 Task: Find a one-way flight from Idaho Falls to Evansville on May 3rd for 8 passengers in first class, using United Airlines, with 1 checked bag, a price limit of ₹1,000,000, and a departure time between 7:00 AM and 9:00 AM.
Action: Mouse moved to (330, 295)
Screenshot: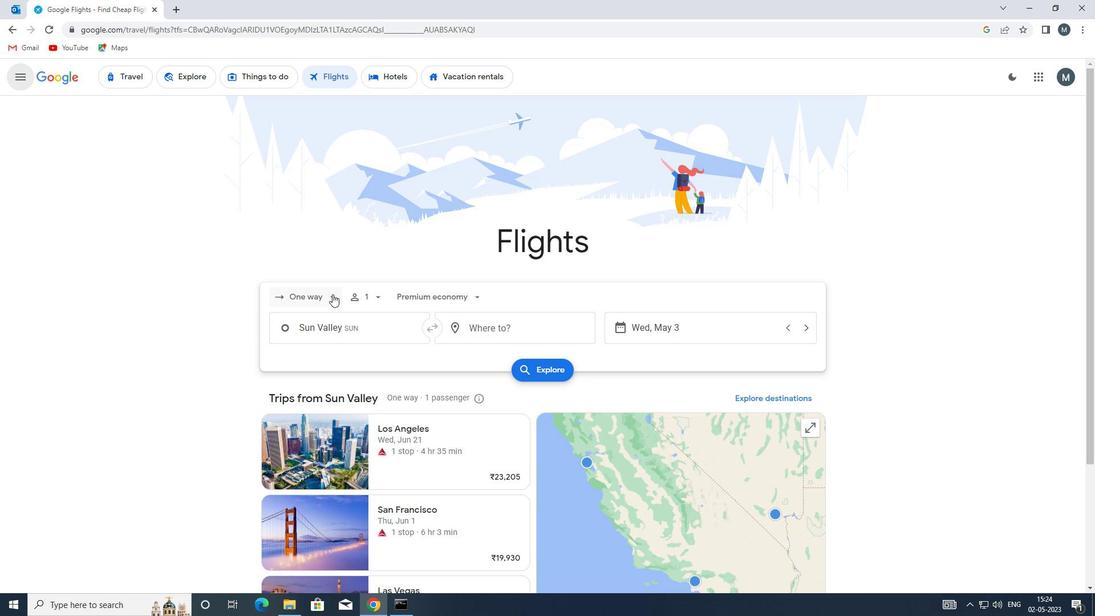 
Action: Mouse pressed left at (330, 295)
Screenshot: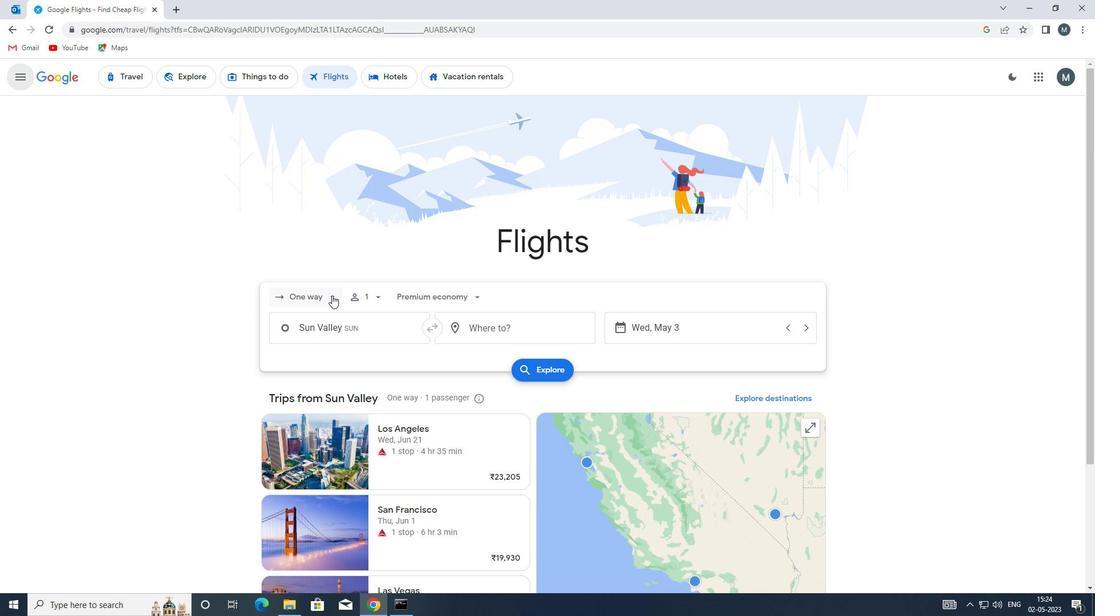 
Action: Mouse moved to (321, 353)
Screenshot: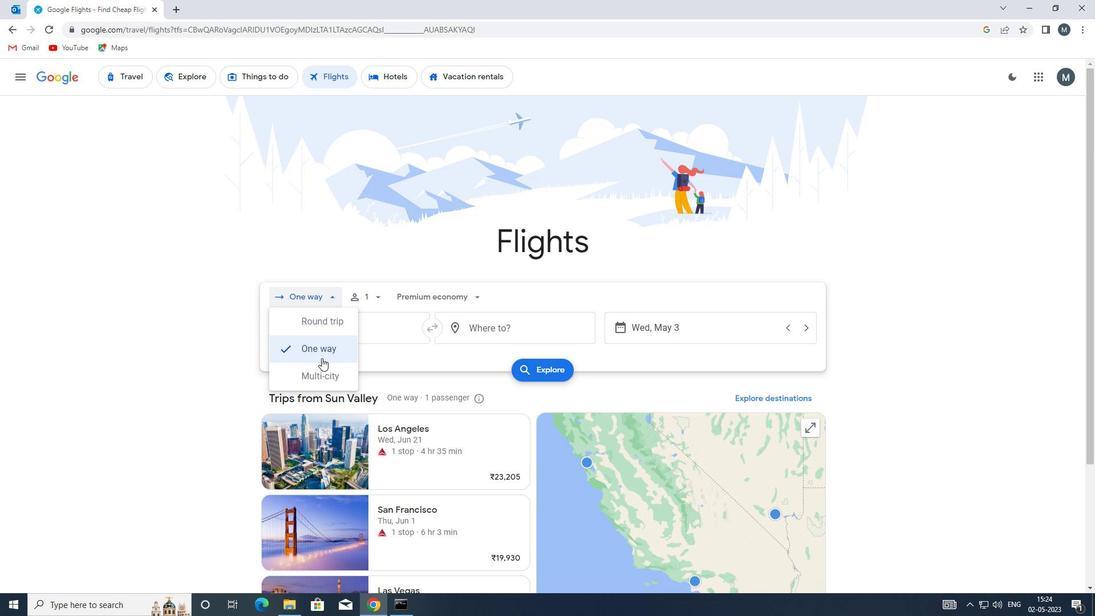
Action: Mouse pressed left at (321, 353)
Screenshot: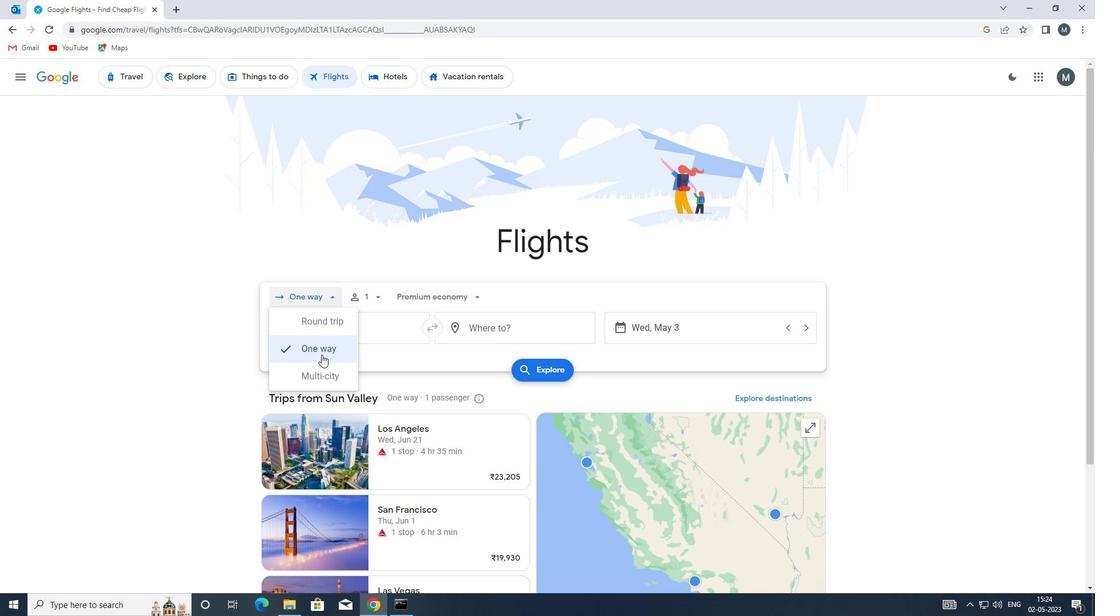
Action: Mouse moved to (362, 296)
Screenshot: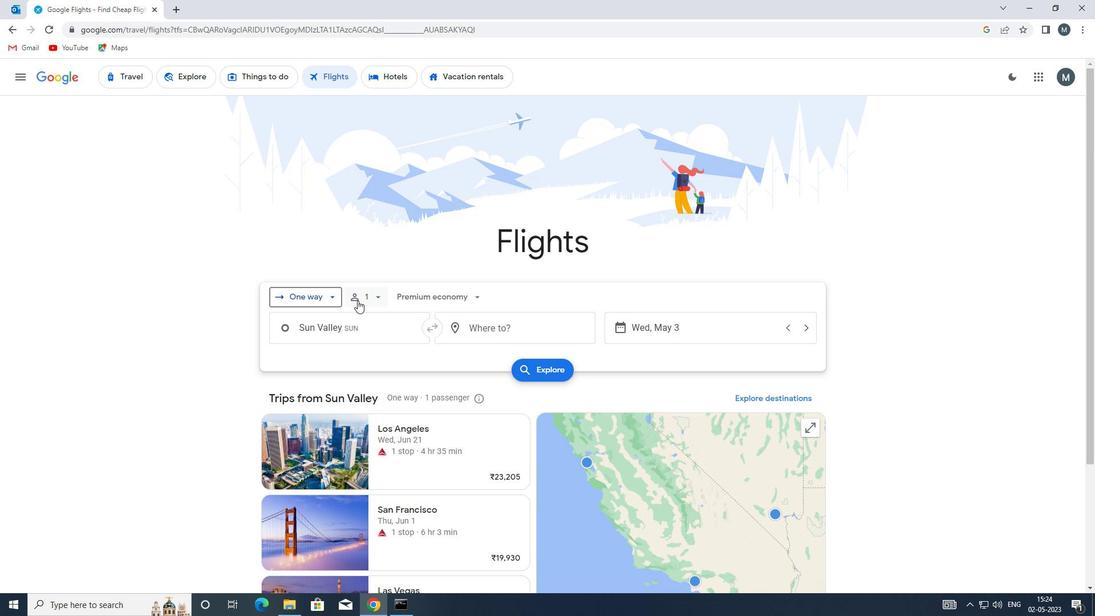 
Action: Mouse pressed left at (362, 296)
Screenshot: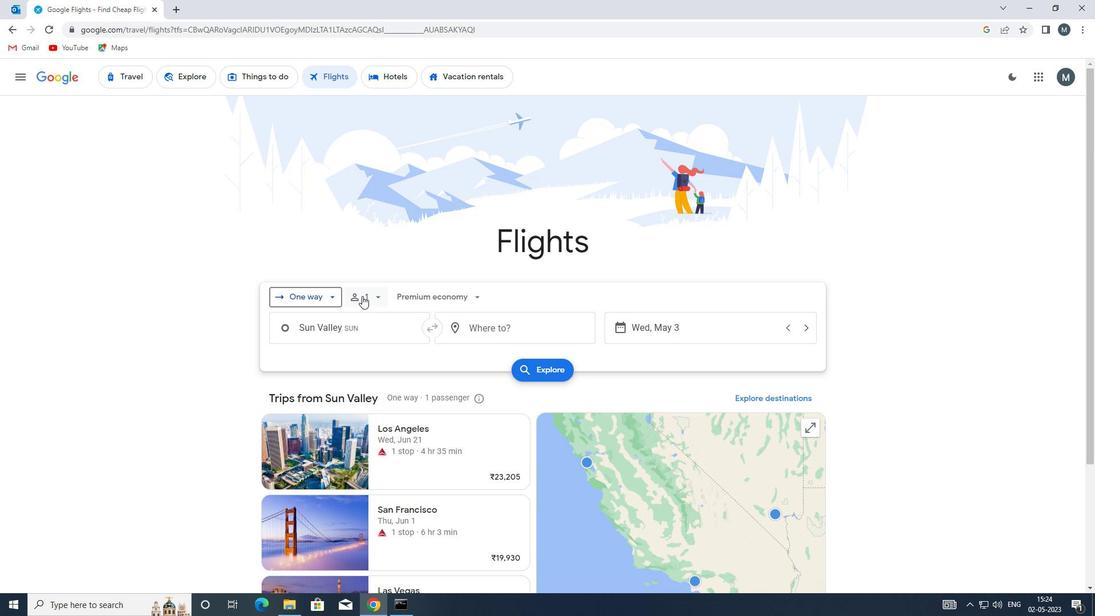 
Action: Mouse moved to (463, 354)
Screenshot: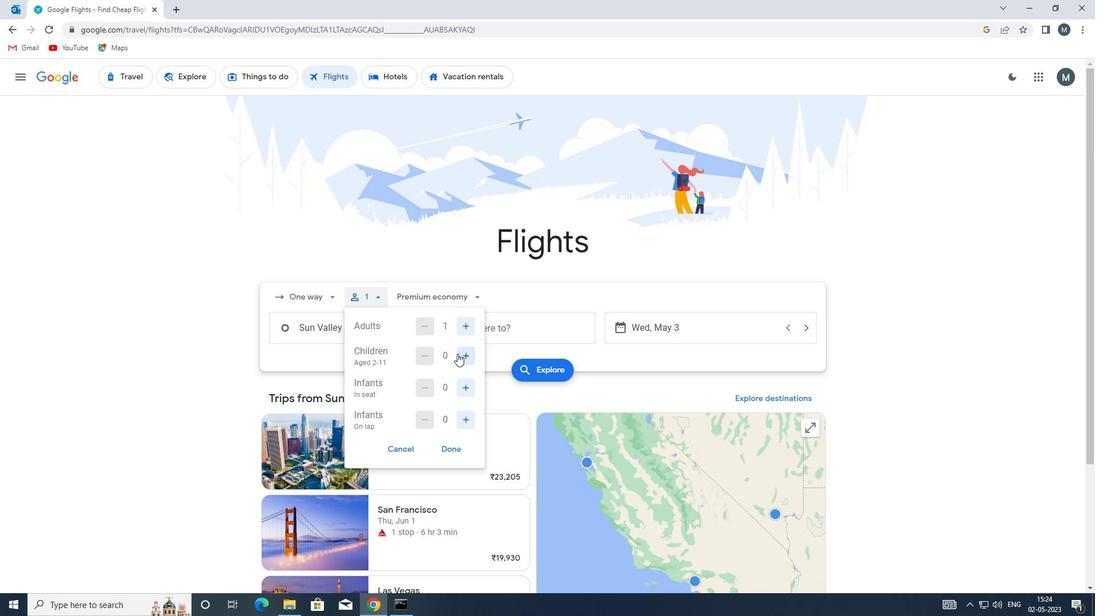 
Action: Mouse pressed left at (463, 354)
Screenshot: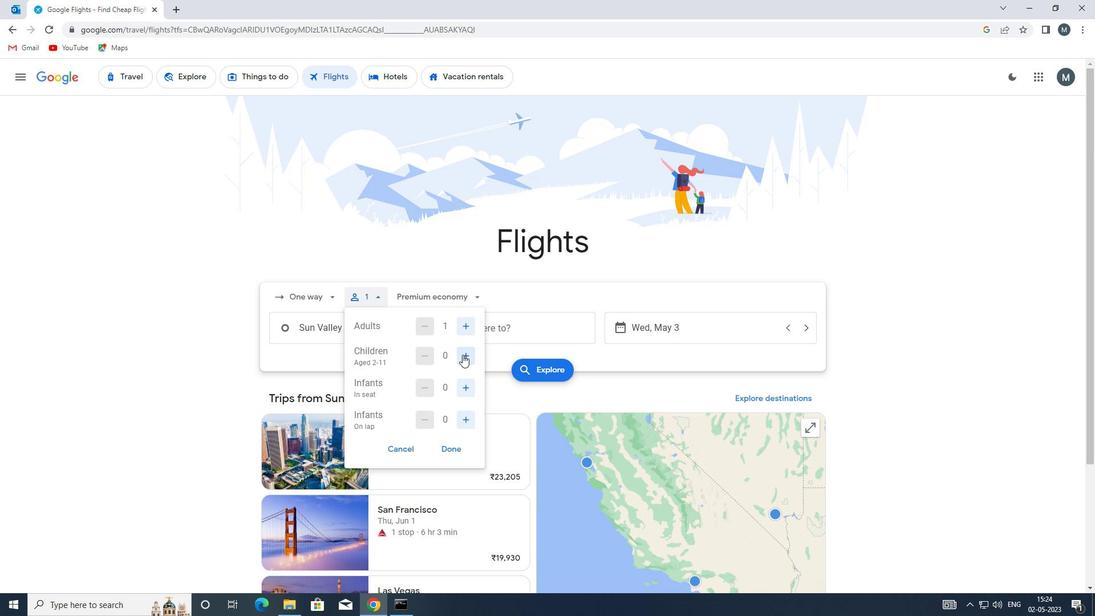 
Action: Mouse pressed left at (463, 354)
Screenshot: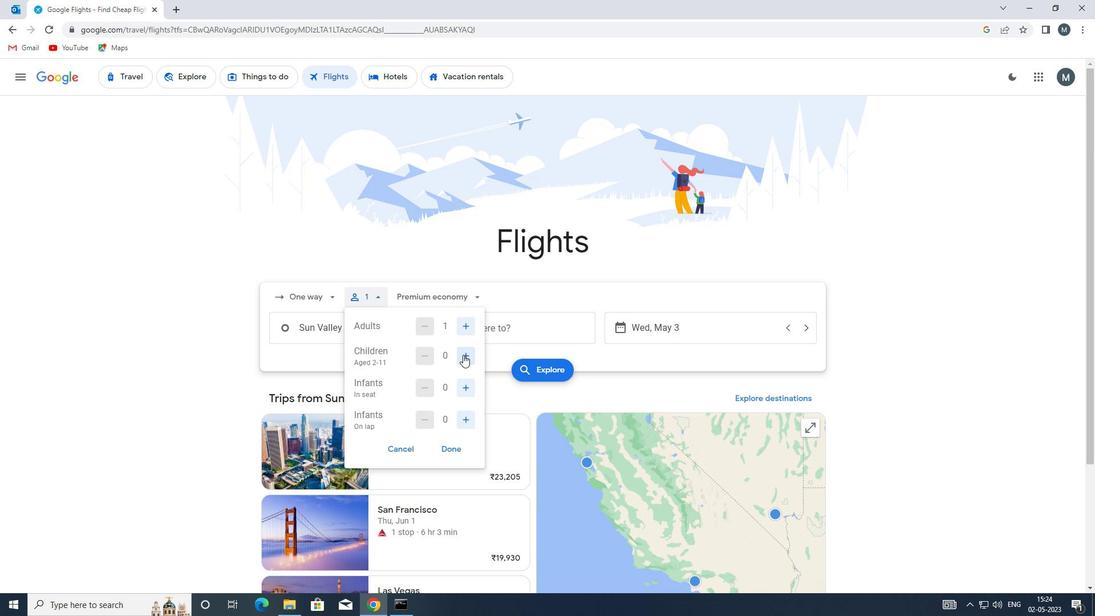 
Action: Mouse pressed left at (463, 354)
Screenshot: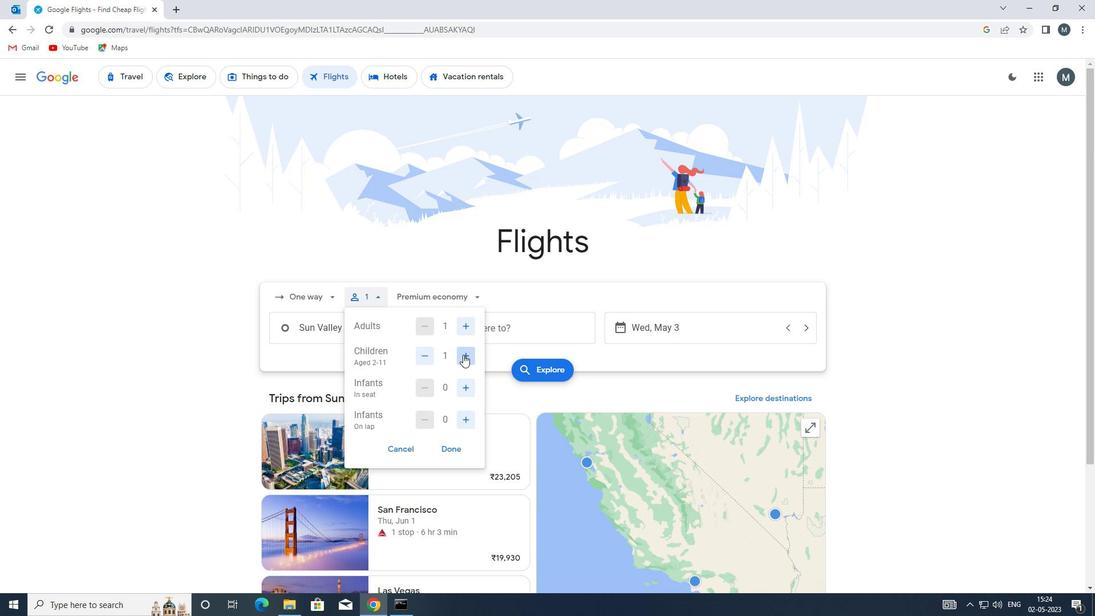 
Action: Mouse pressed left at (463, 354)
Screenshot: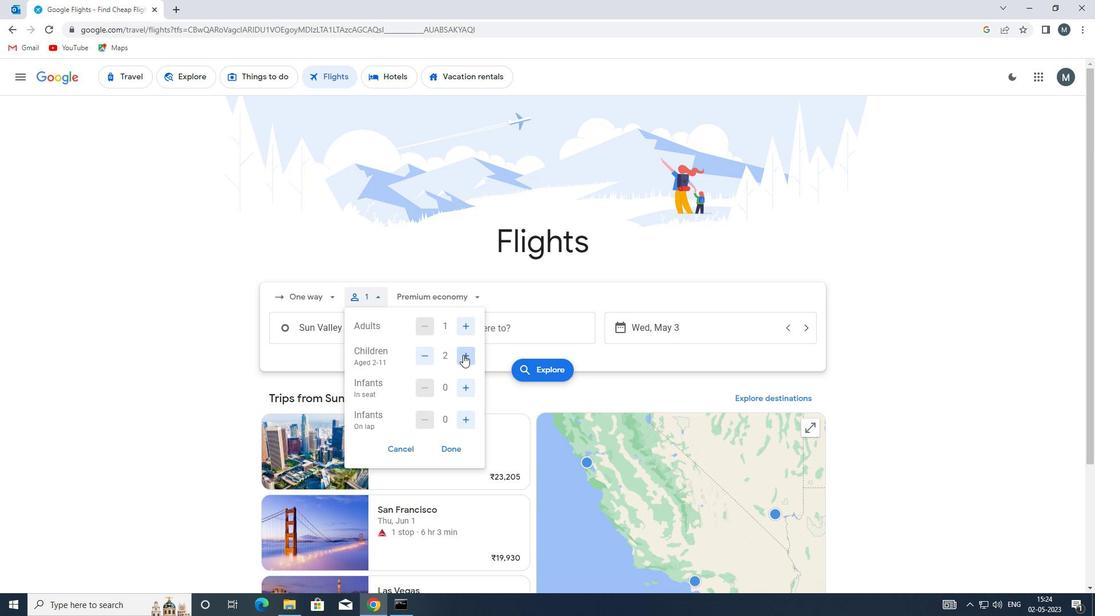 
Action: Mouse pressed left at (463, 354)
Screenshot: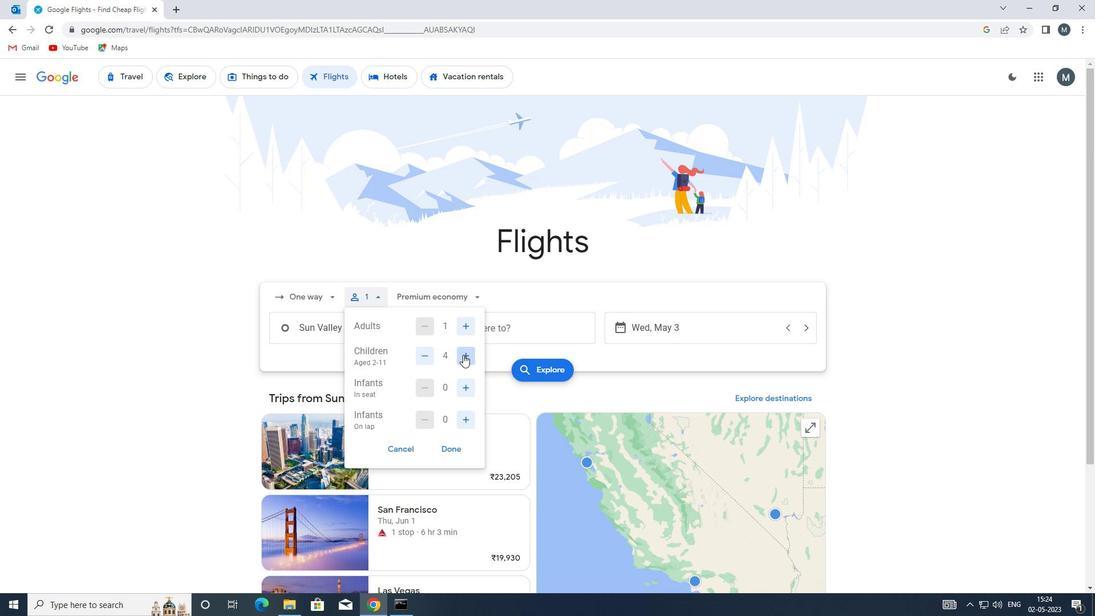 
Action: Mouse moved to (470, 388)
Screenshot: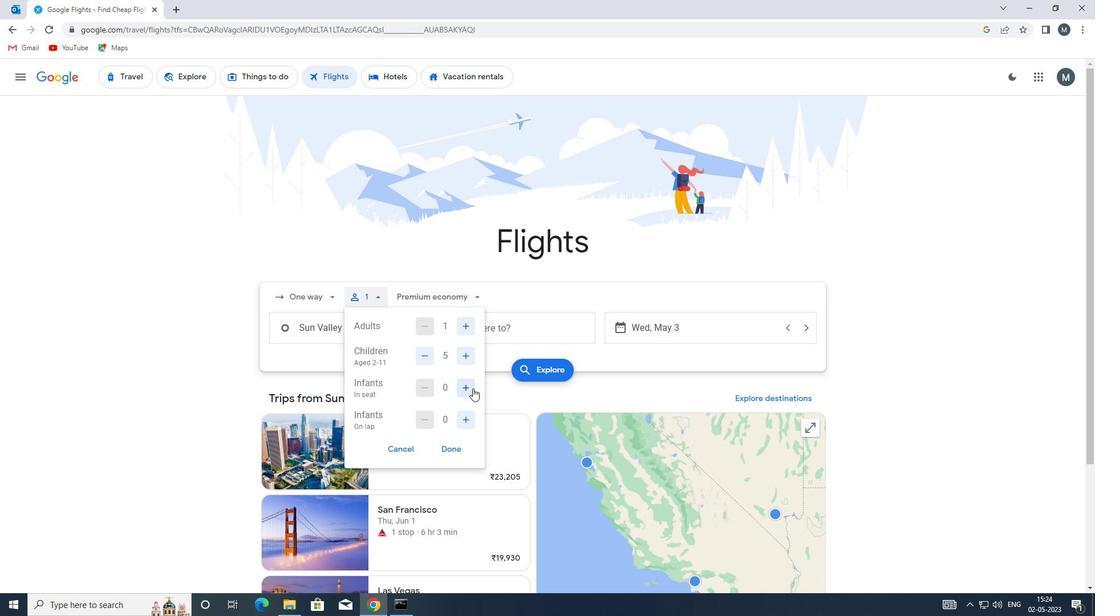 
Action: Mouse pressed left at (470, 388)
Screenshot: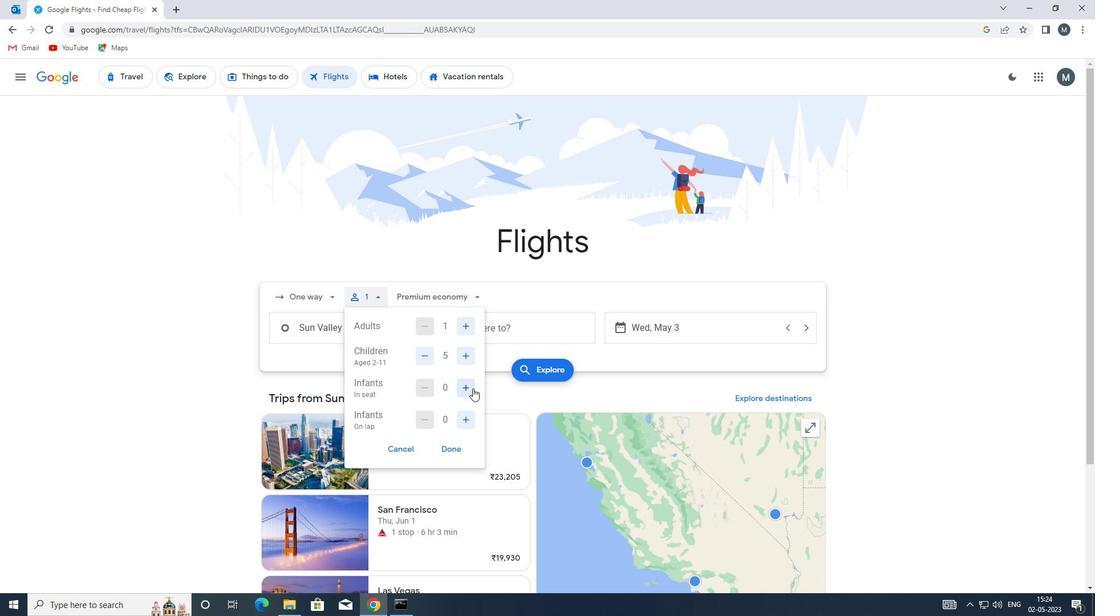 
Action: Mouse pressed left at (470, 388)
Screenshot: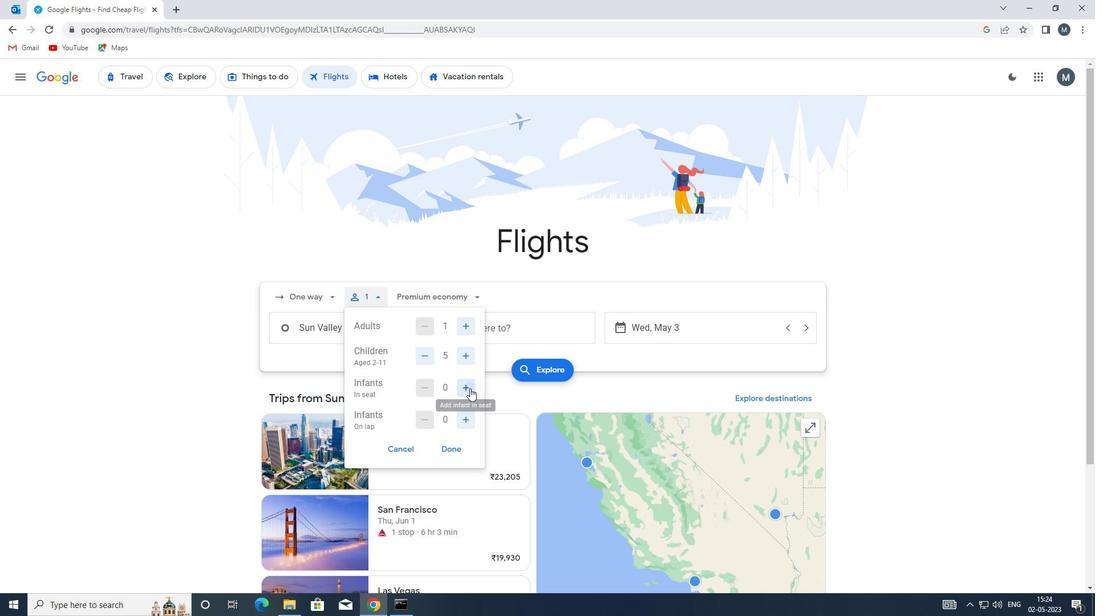
Action: Mouse moved to (466, 421)
Screenshot: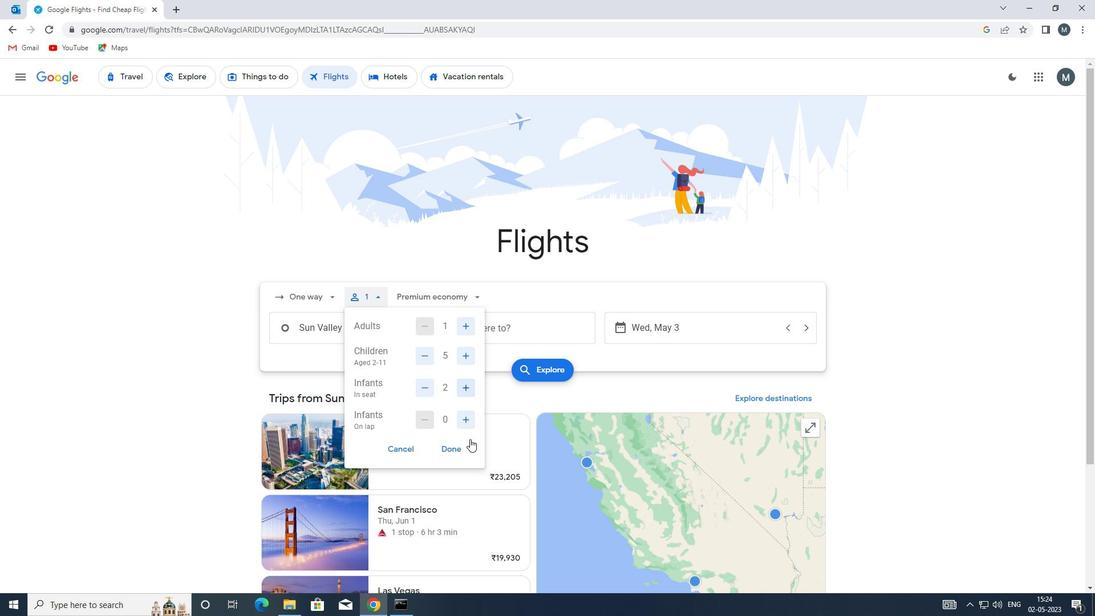 
Action: Mouse pressed left at (466, 421)
Screenshot: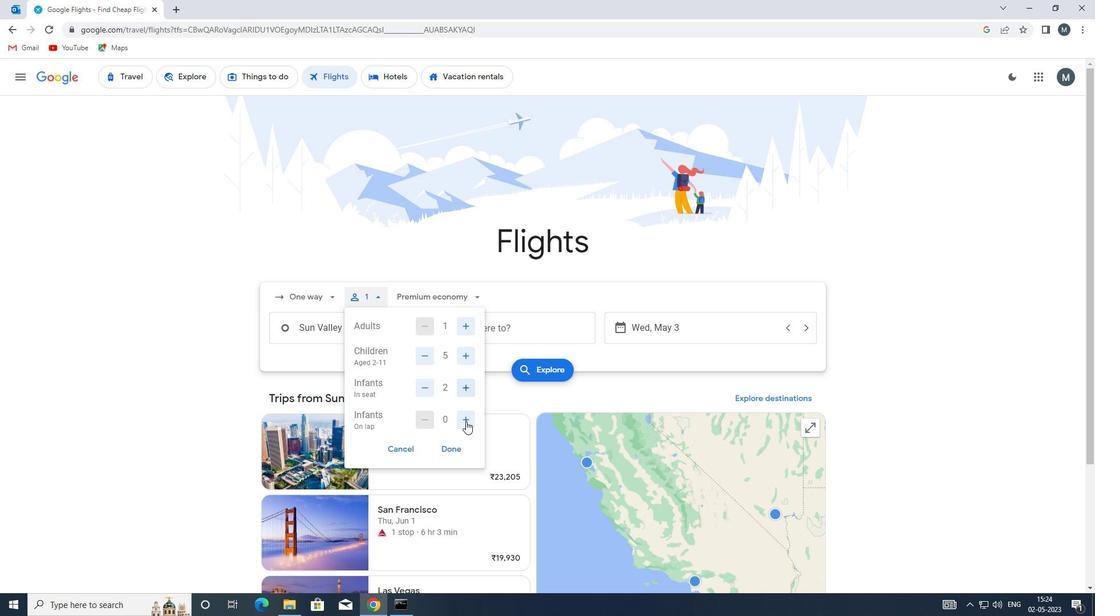 
Action: Mouse moved to (426, 389)
Screenshot: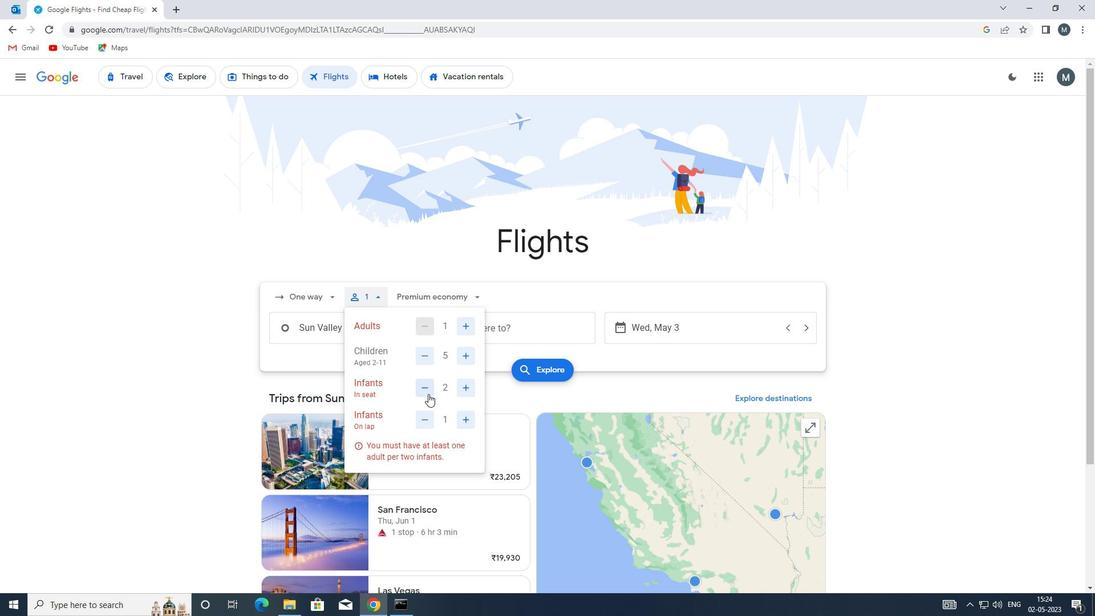 
Action: Mouse pressed left at (426, 389)
Screenshot: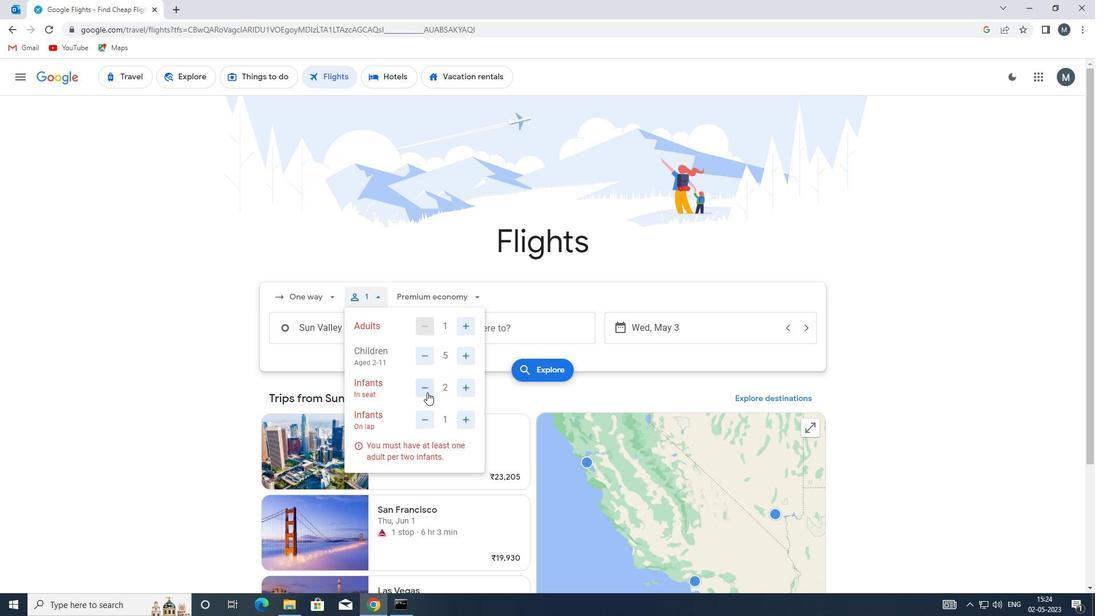 
Action: Mouse moved to (453, 445)
Screenshot: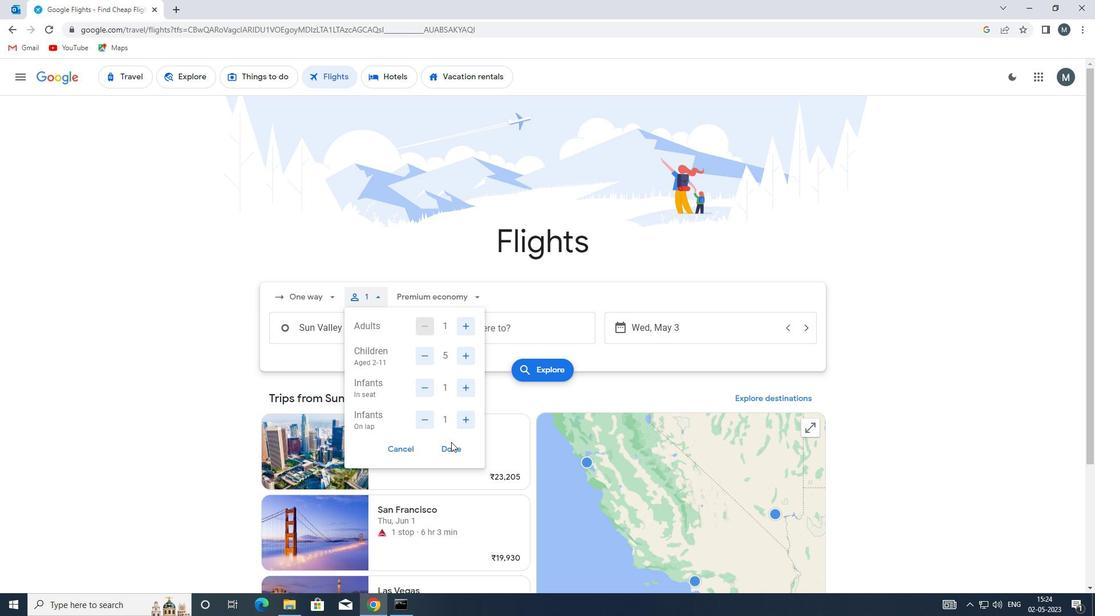 
Action: Mouse pressed left at (453, 445)
Screenshot: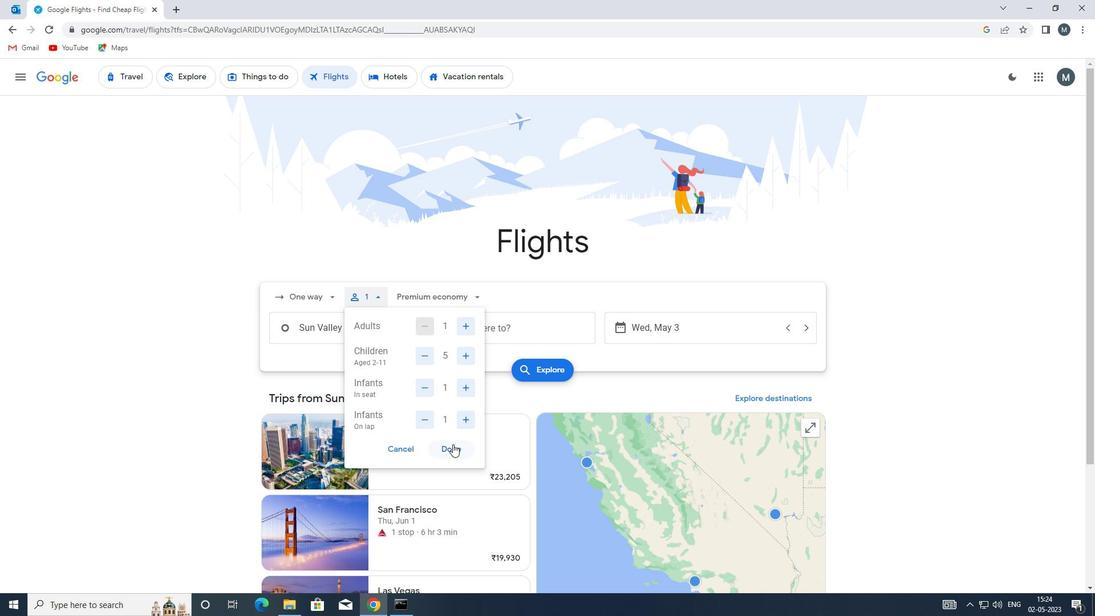 
Action: Mouse moved to (443, 296)
Screenshot: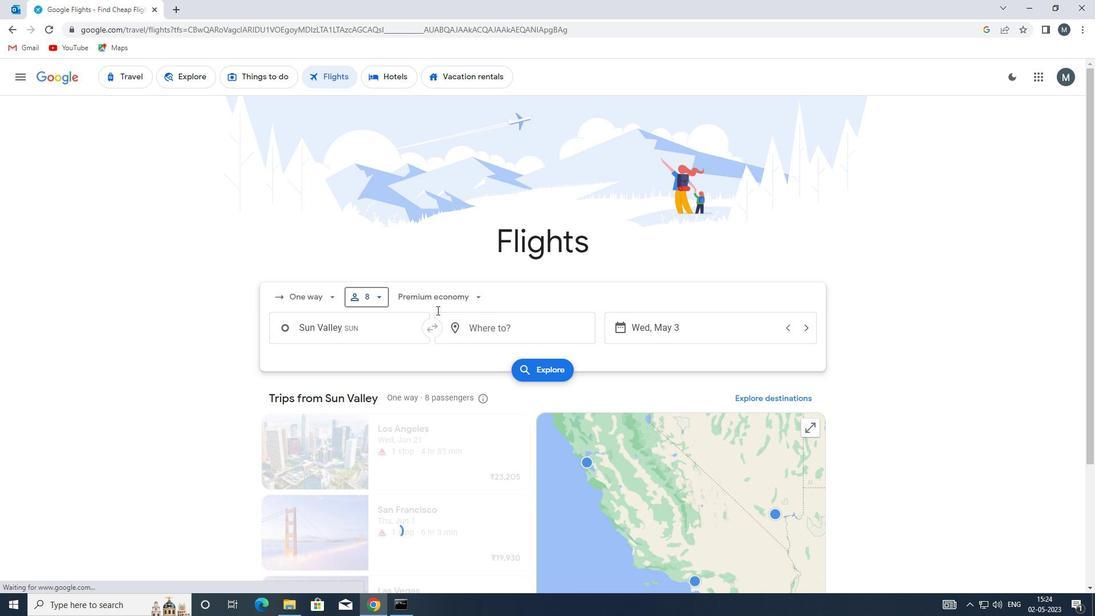 
Action: Mouse pressed left at (443, 296)
Screenshot: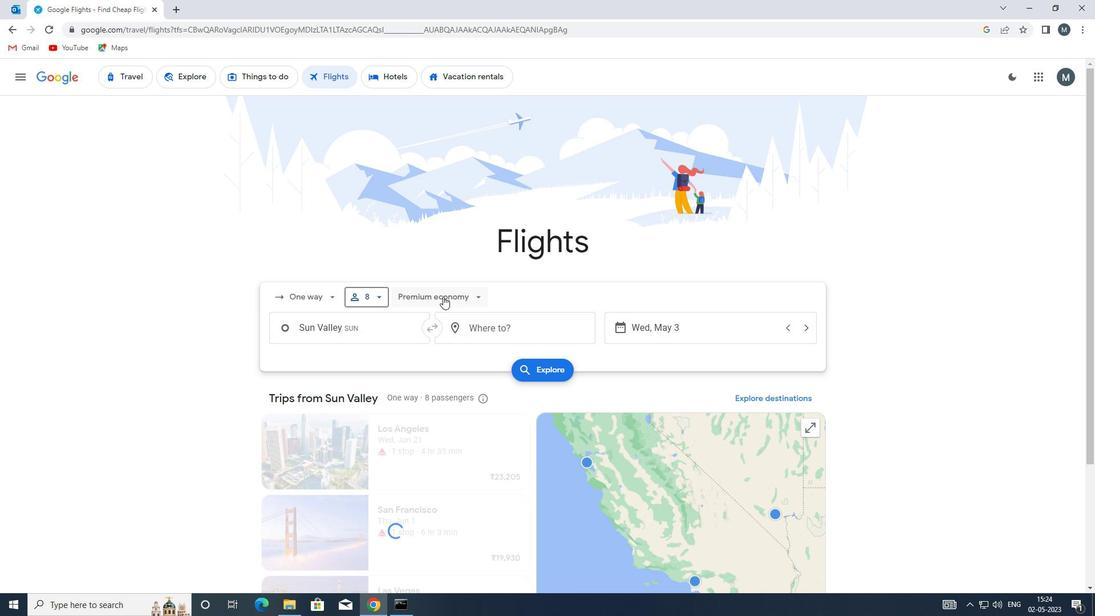 
Action: Mouse moved to (455, 404)
Screenshot: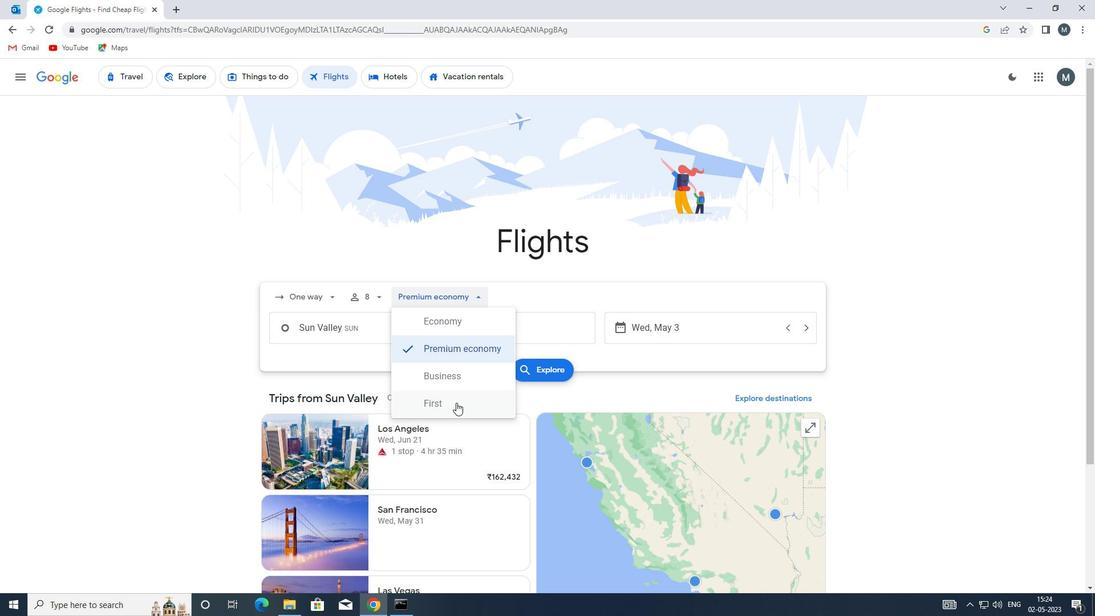 
Action: Mouse pressed left at (455, 404)
Screenshot: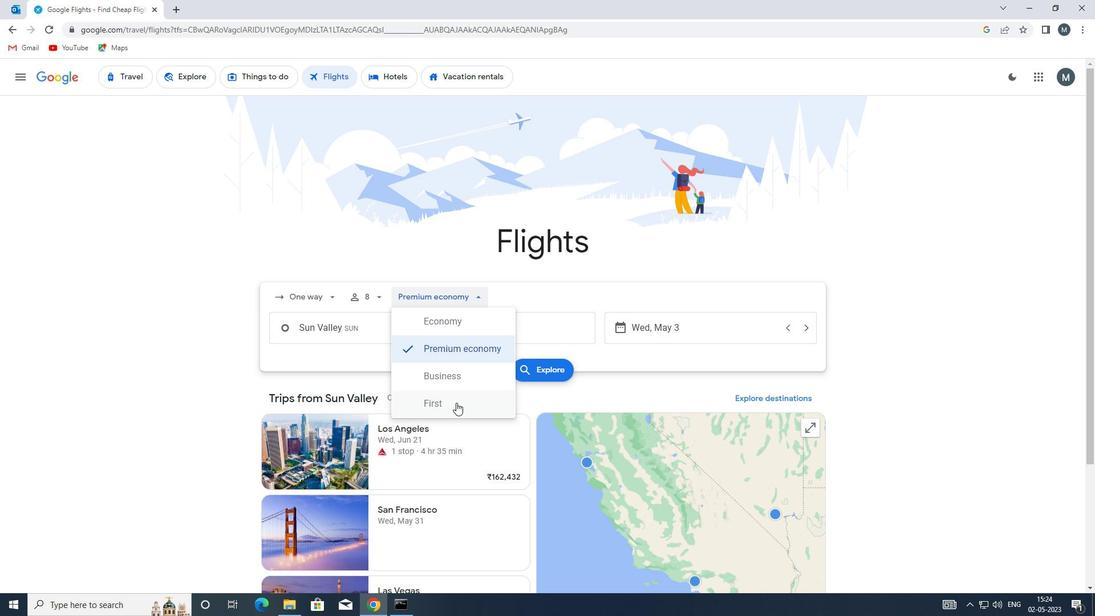 
Action: Mouse moved to (375, 318)
Screenshot: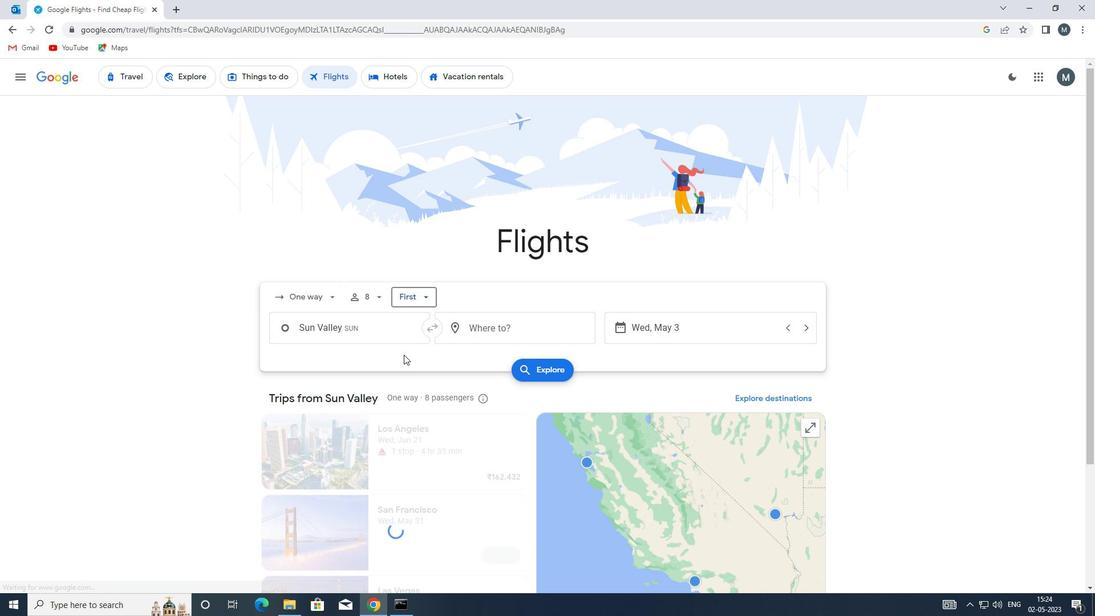 
Action: Mouse pressed left at (375, 318)
Screenshot: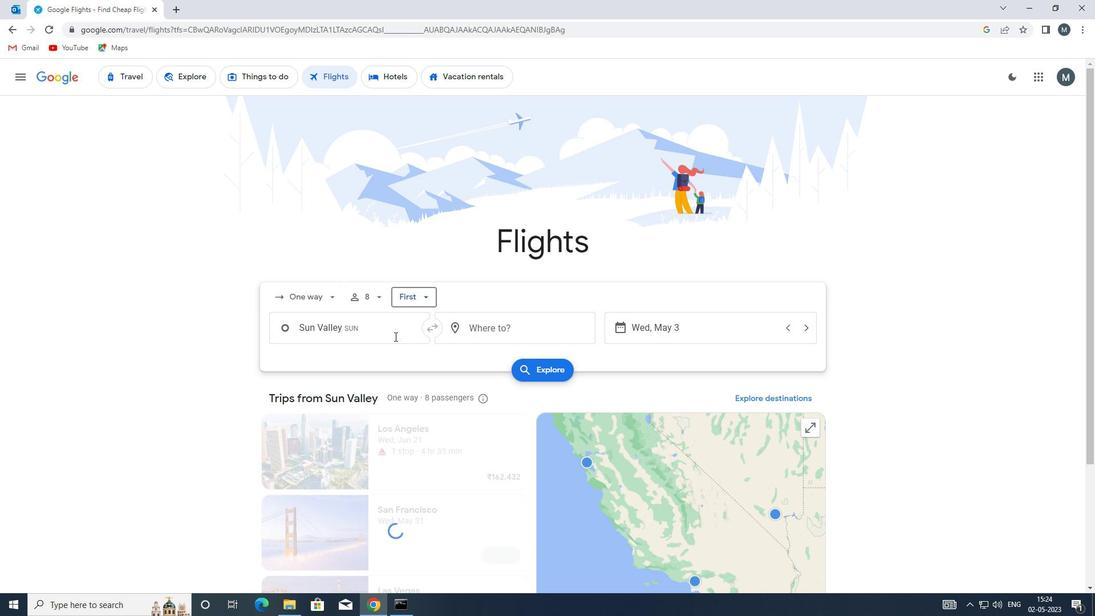 
Action: Mouse moved to (375, 321)
Screenshot: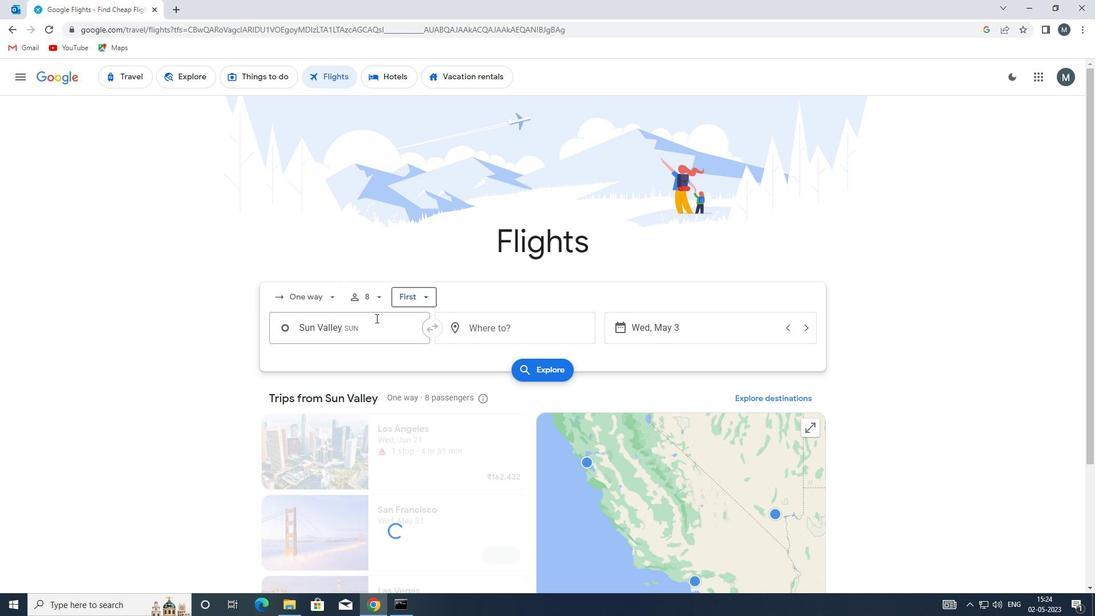
Action: Key pressed ida
Screenshot: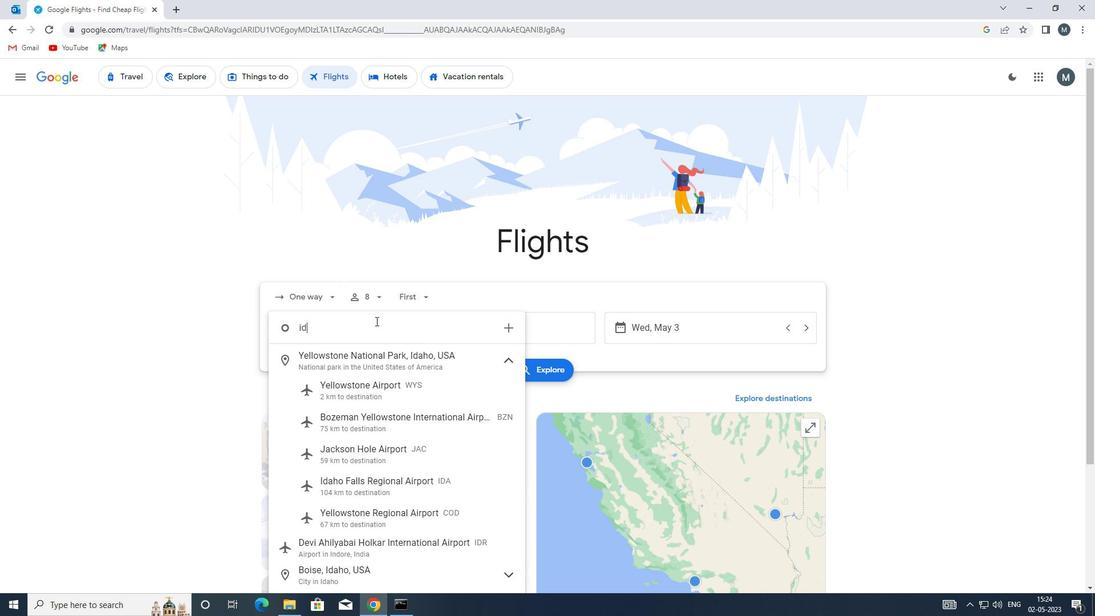 
Action: Mouse moved to (375, 321)
Screenshot: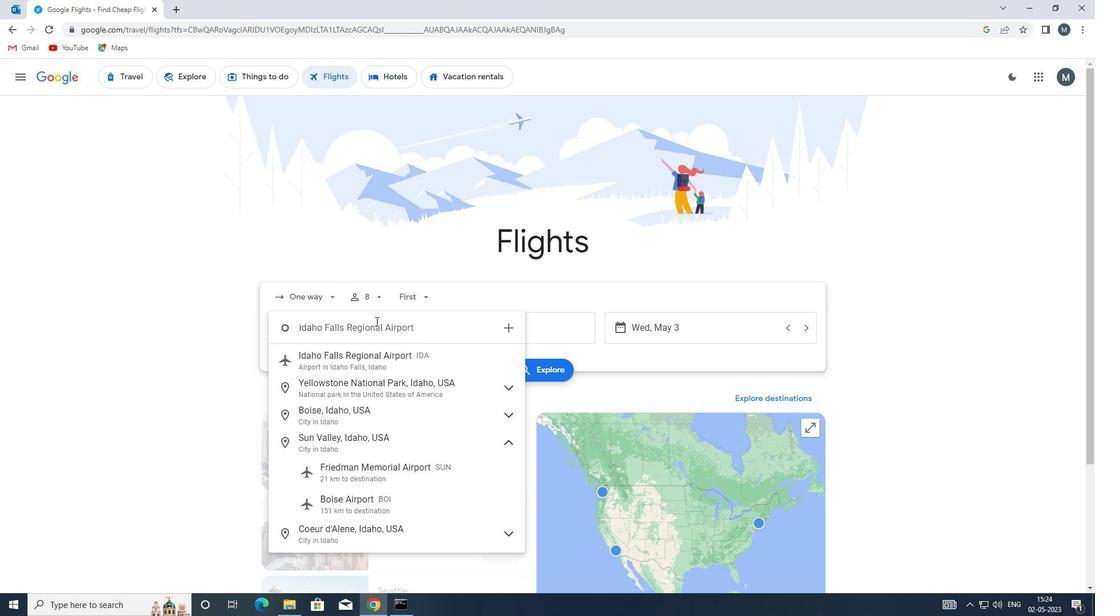 
Action: Key pressed <Key.enter>
Screenshot: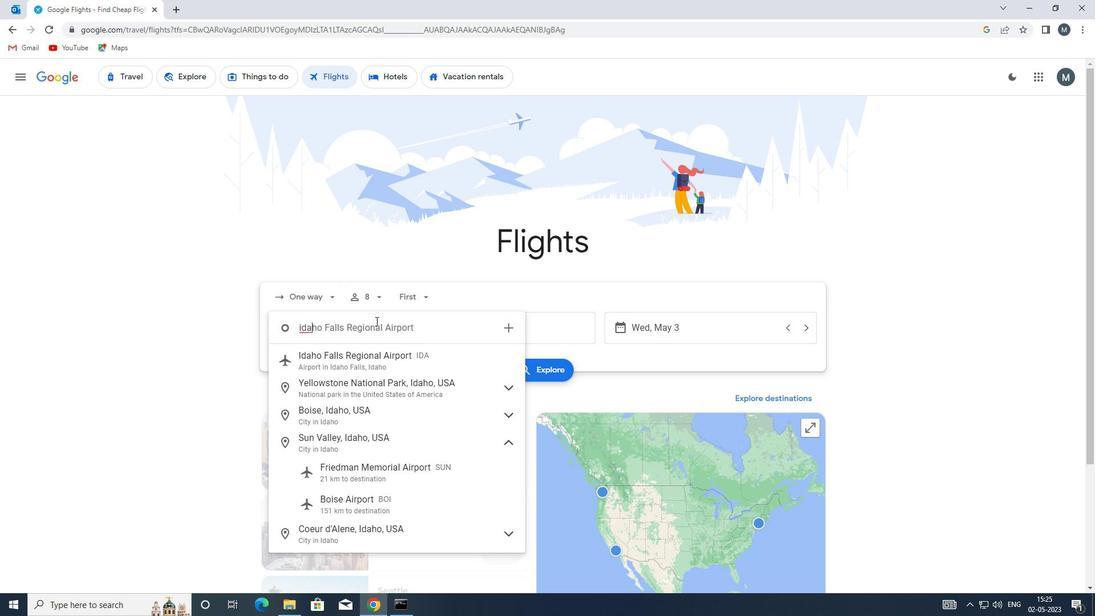 
Action: Mouse moved to (474, 328)
Screenshot: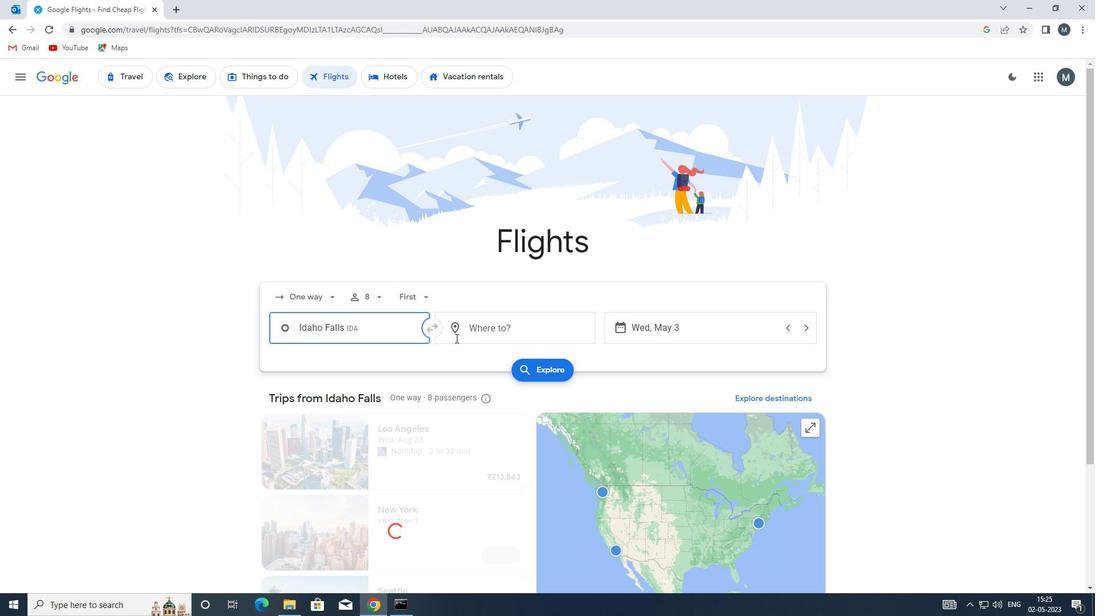 
Action: Mouse pressed left at (474, 328)
Screenshot: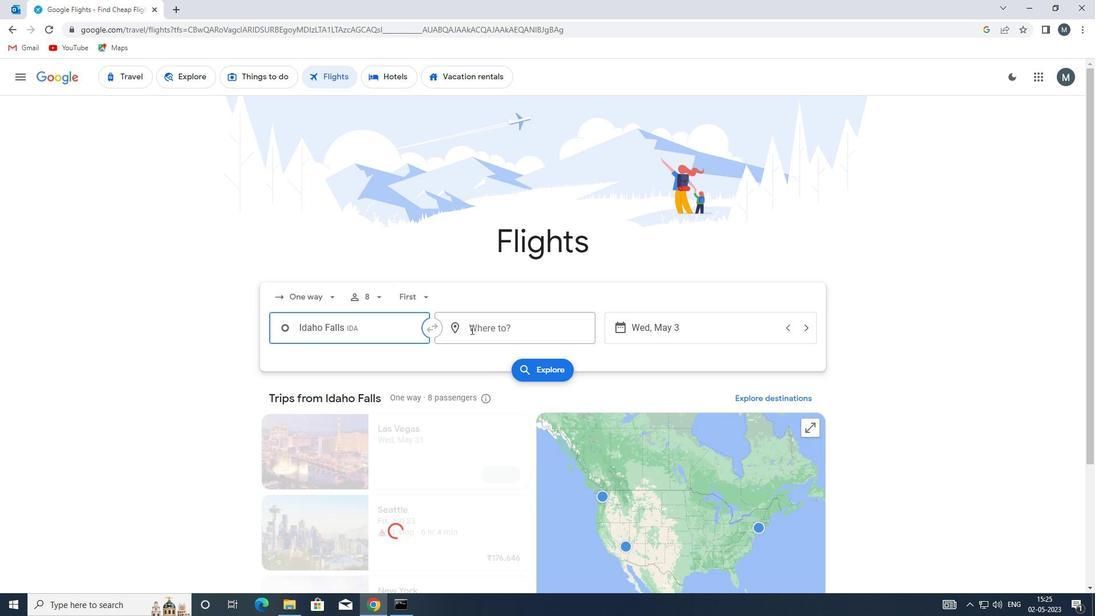
Action: Key pressed evv<Key.enter>
Screenshot: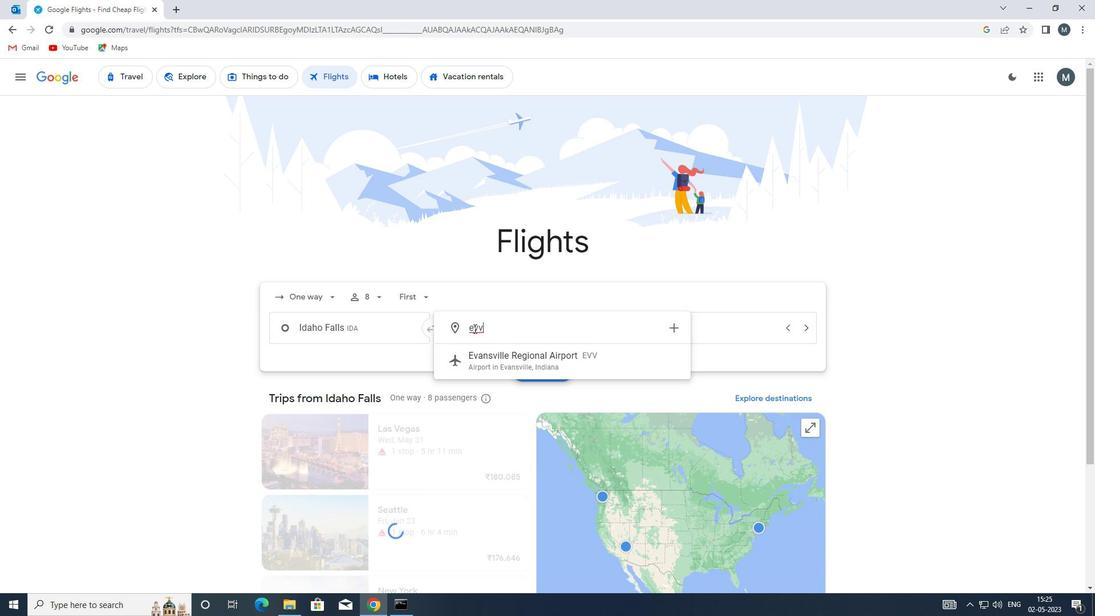 
Action: Mouse moved to (695, 316)
Screenshot: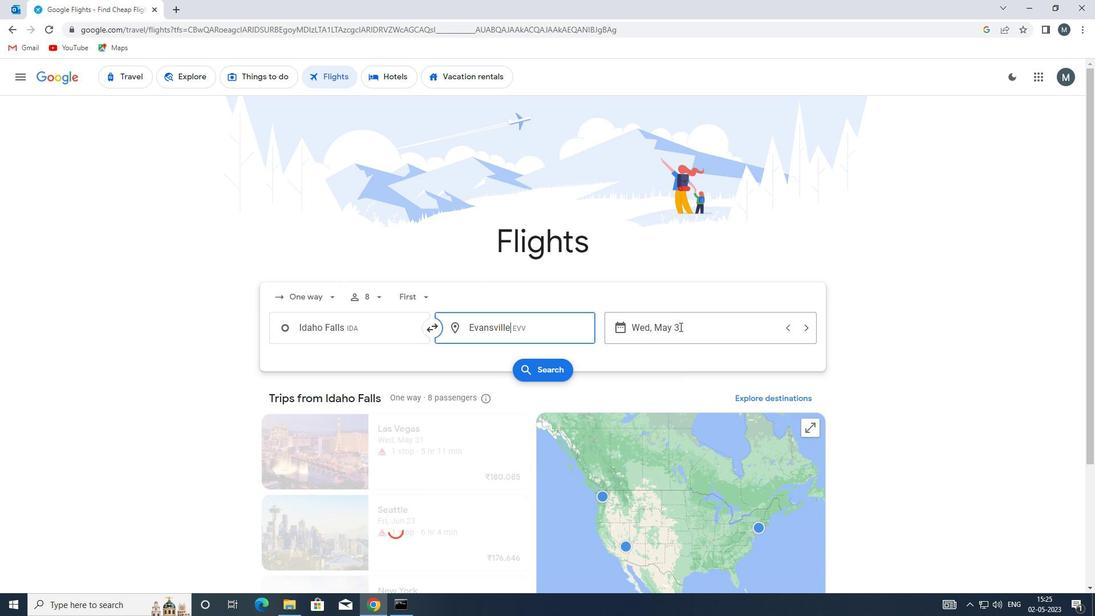 
Action: Mouse pressed left at (695, 316)
Screenshot: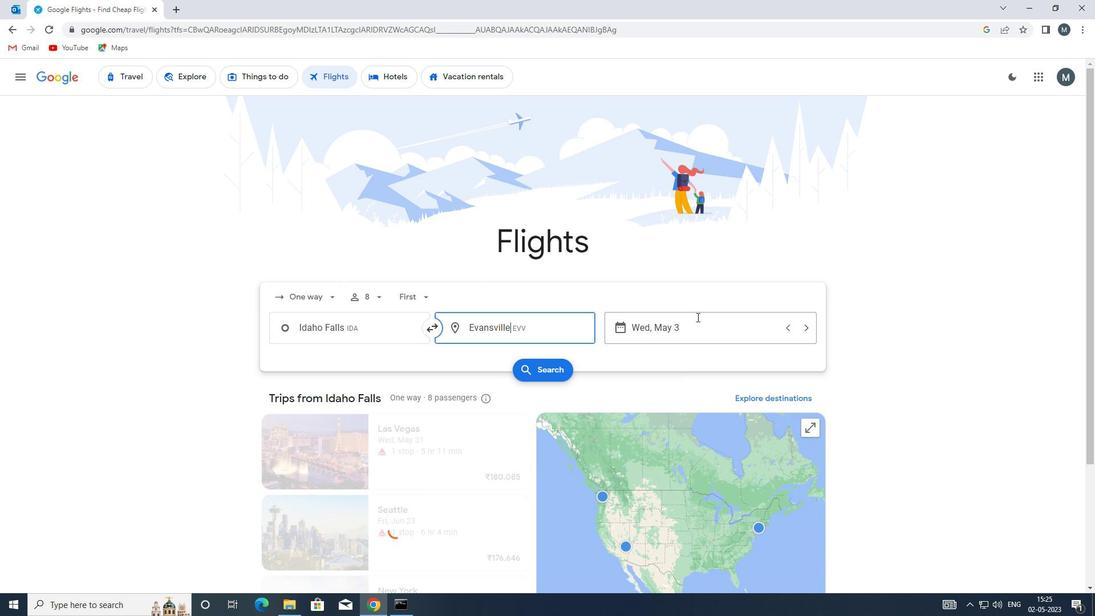 
Action: Mouse moved to (483, 385)
Screenshot: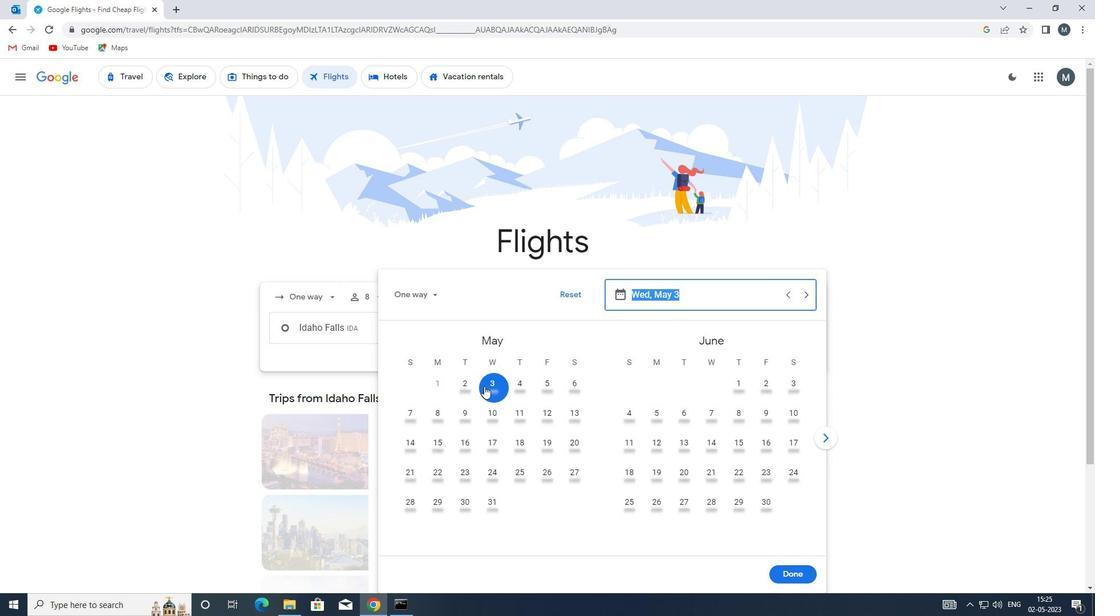 
Action: Mouse pressed left at (483, 385)
Screenshot: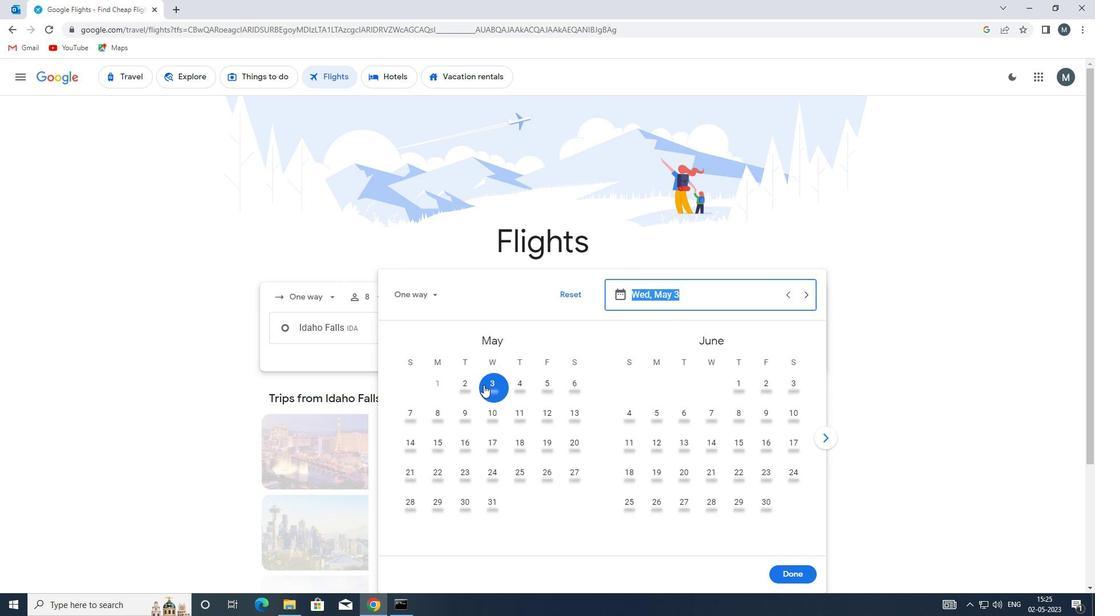 
Action: Mouse moved to (799, 568)
Screenshot: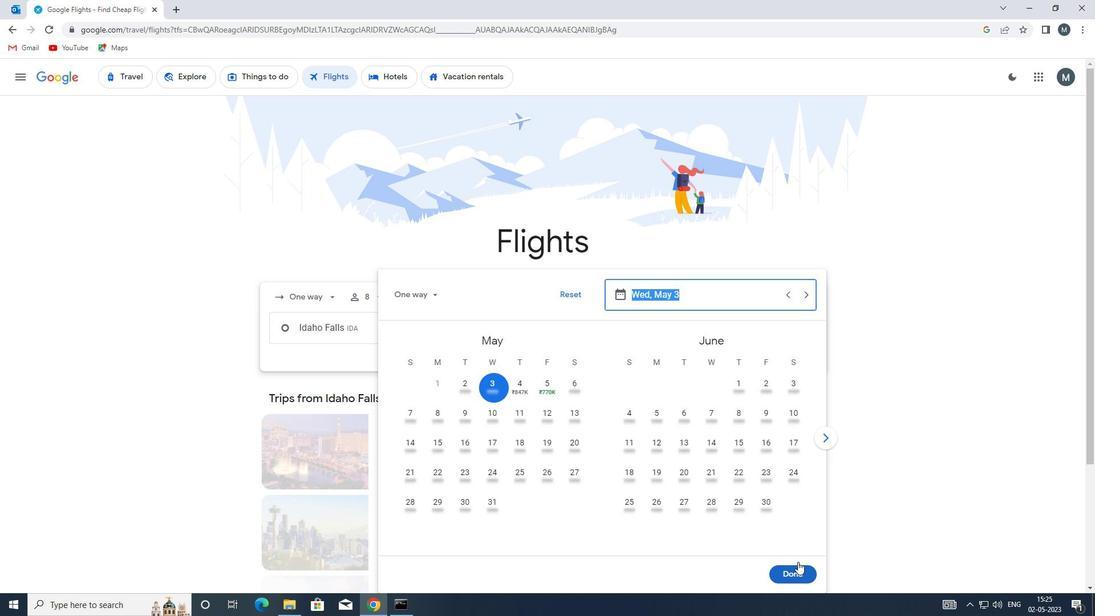 
Action: Mouse pressed left at (799, 568)
Screenshot: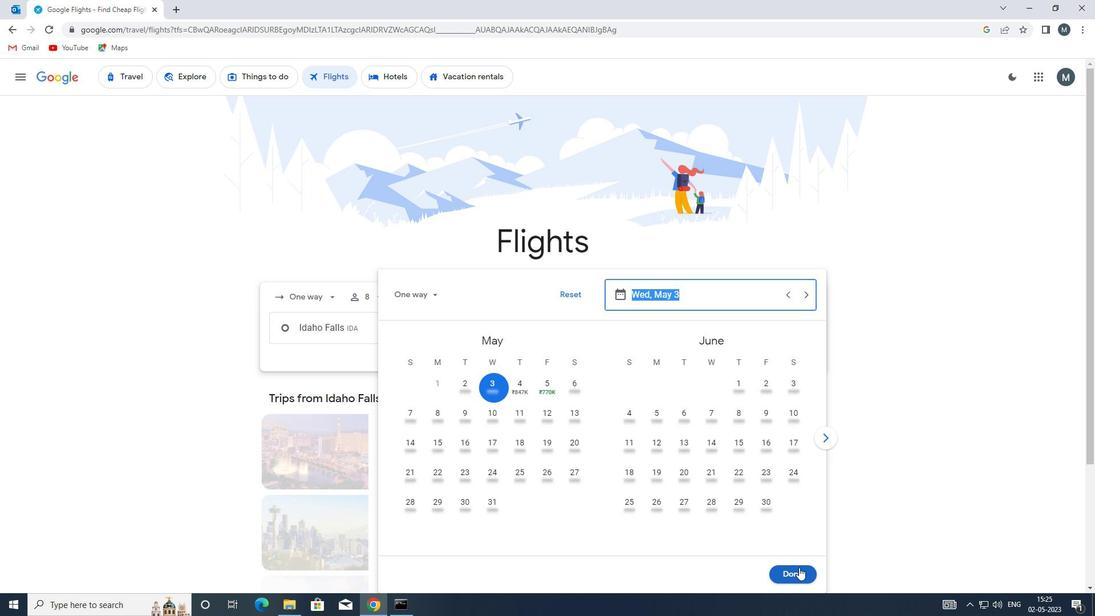 
Action: Mouse moved to (533, 370)
Screenshot: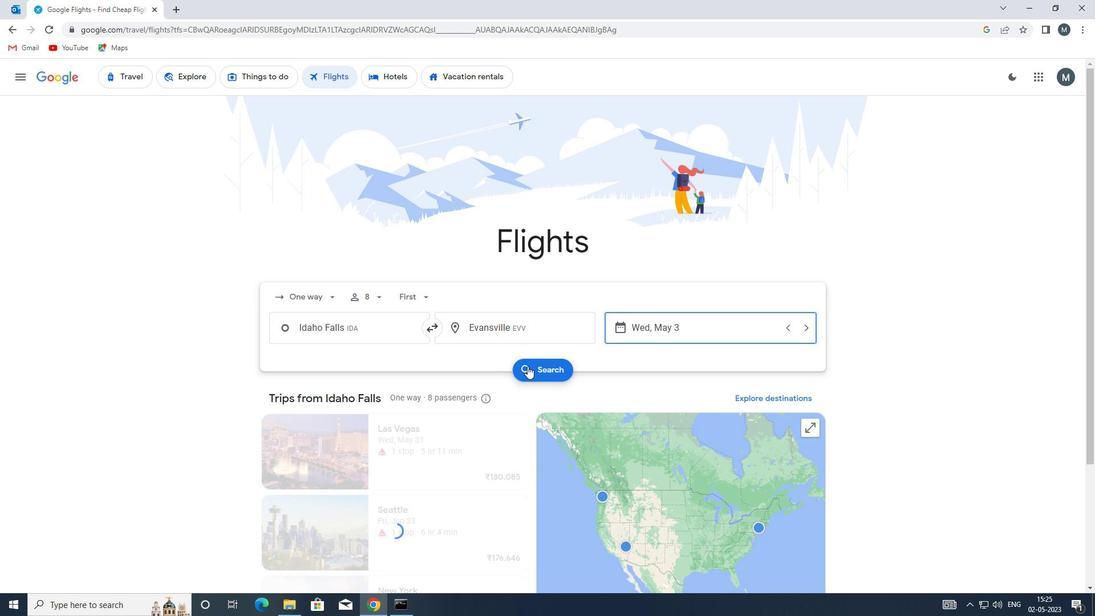 
Action: Mouse pressed left at (533, 370)
Screenshot: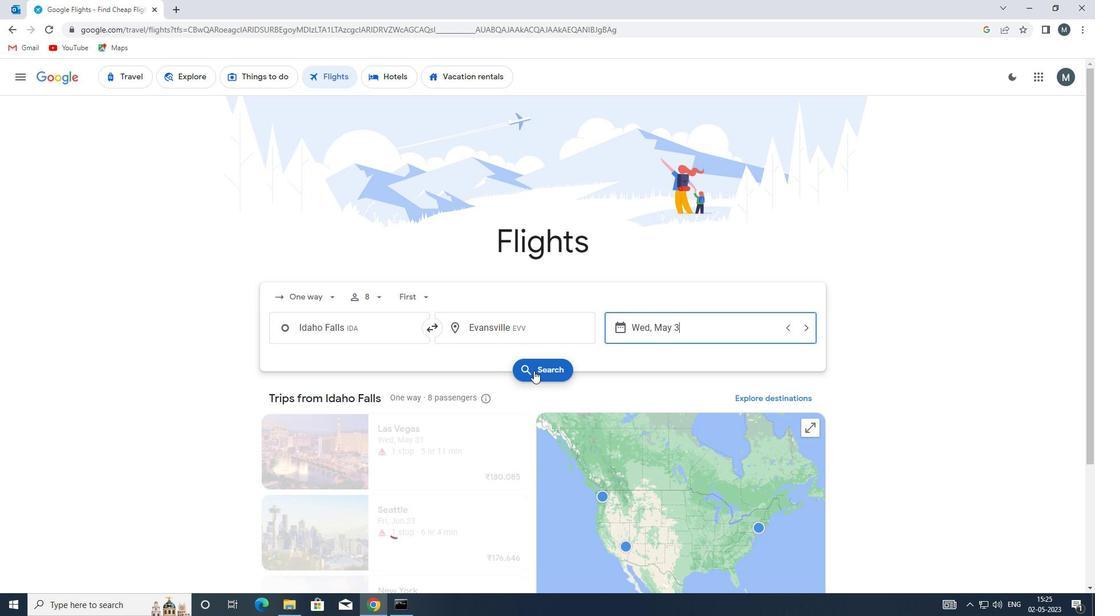 
Action: Mouse moved to (270, 183)
Screenshot: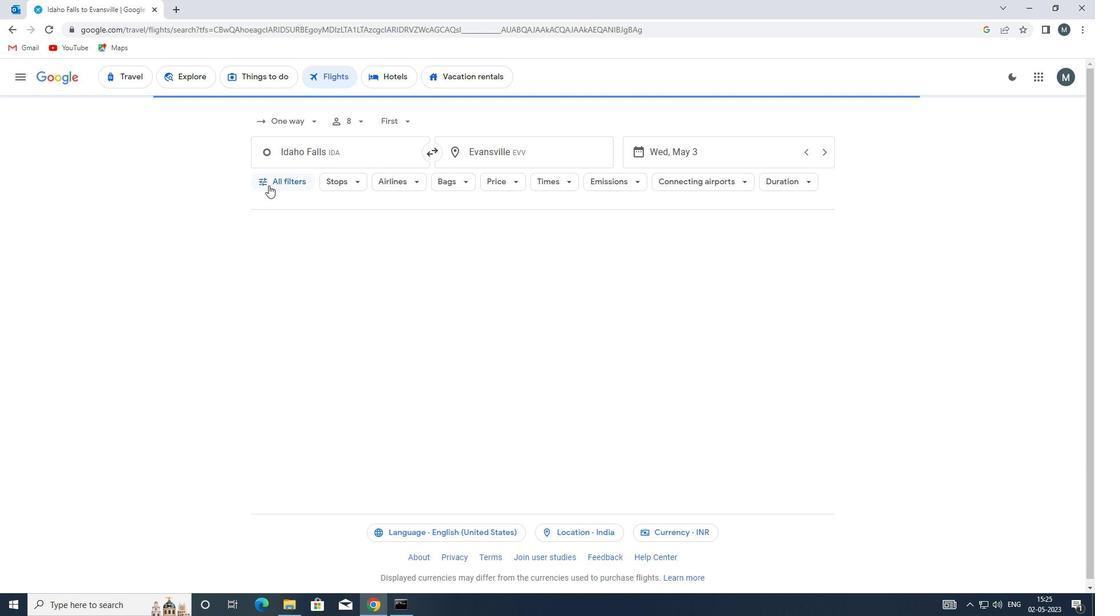 
Action: Mouse pressed left at (270, 183)
Screenshot: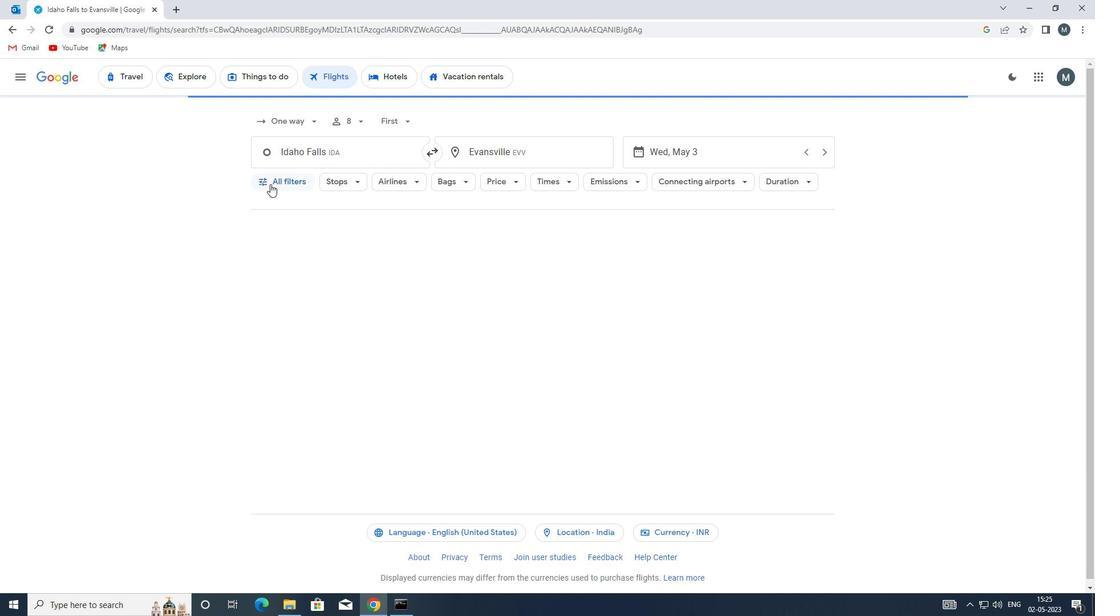 
Action: Mouse moved to (314, 283)
Screenshot: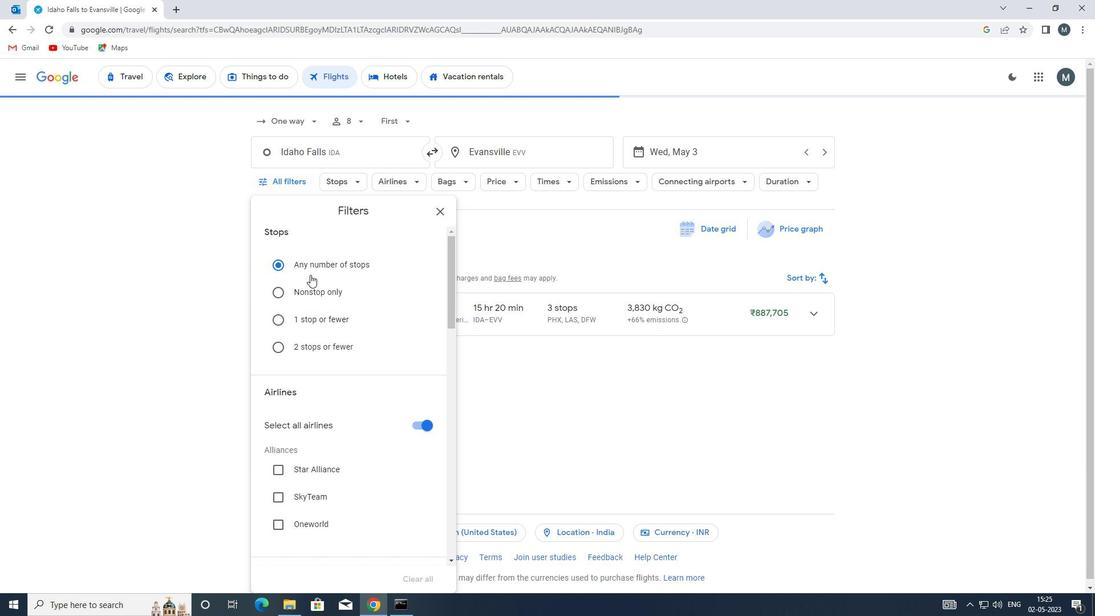 
Action: Mouse scrolled (314, 282) with delta (0, 0)
Screenshot: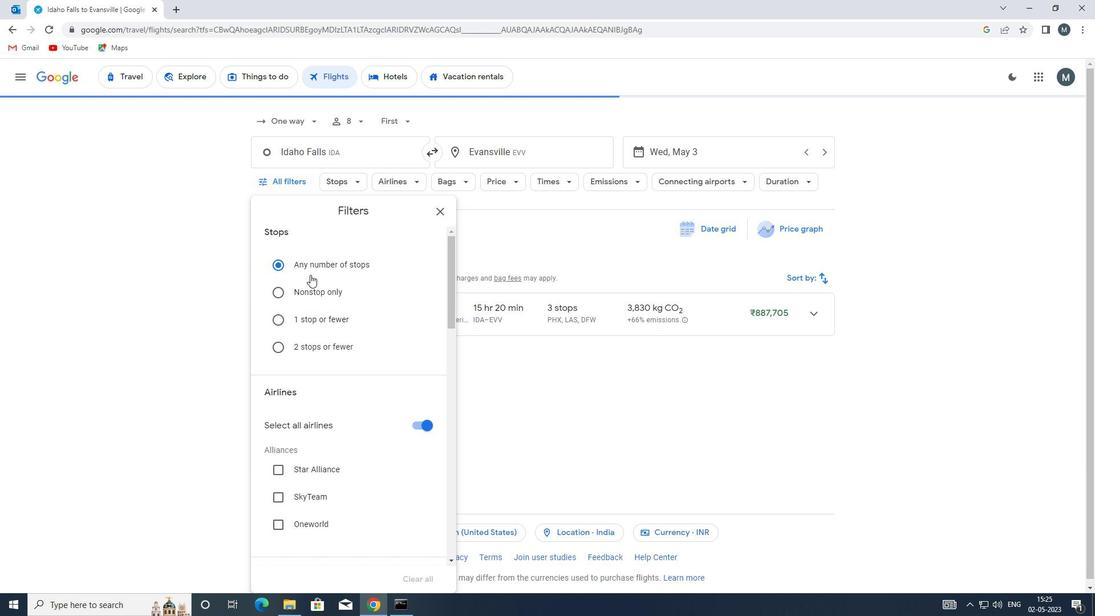 
Action: Mouse moved to (314, 286)
Screenshot: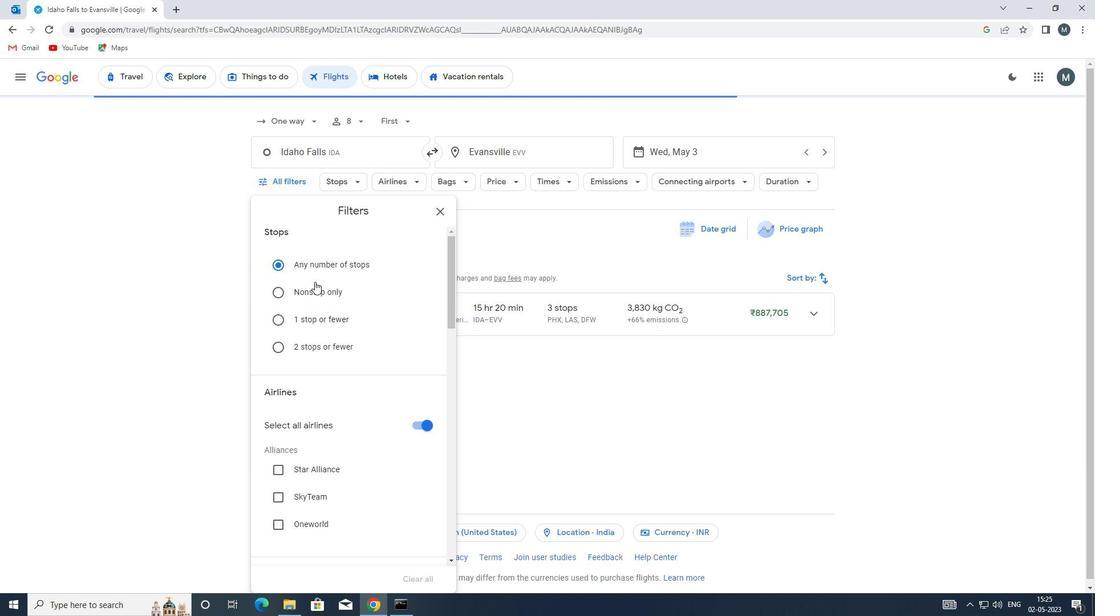 
Action: Mouse scrolled (314, 285) with delta (0, 0)
Screenshot: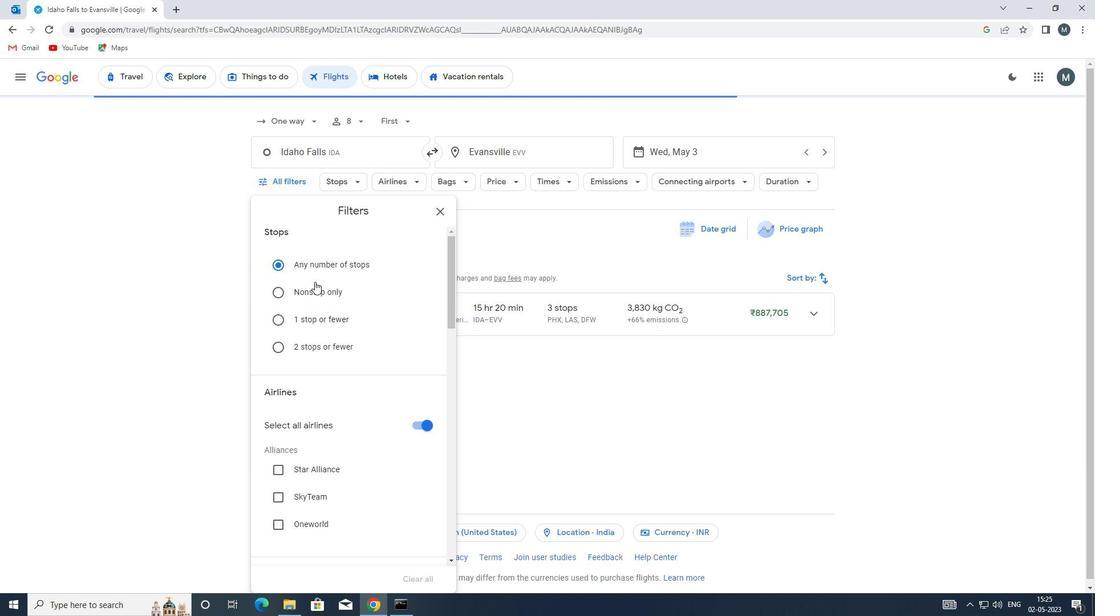 
Action: Mouse moved to (411, 312)
Screenshot: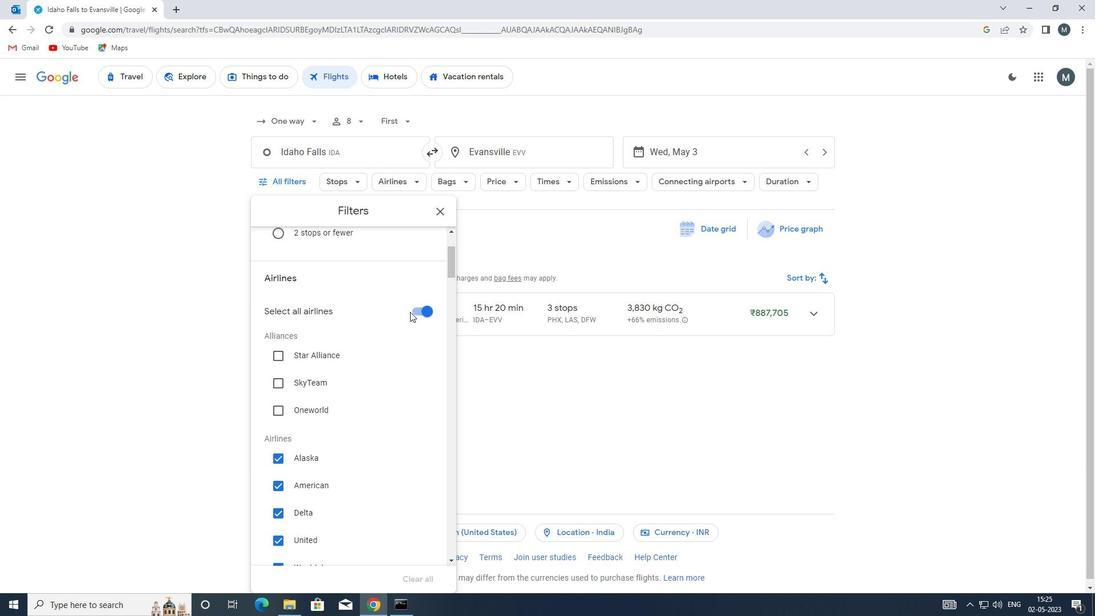 
Action: Mouse pressed left at (411, 312)
Screenshot: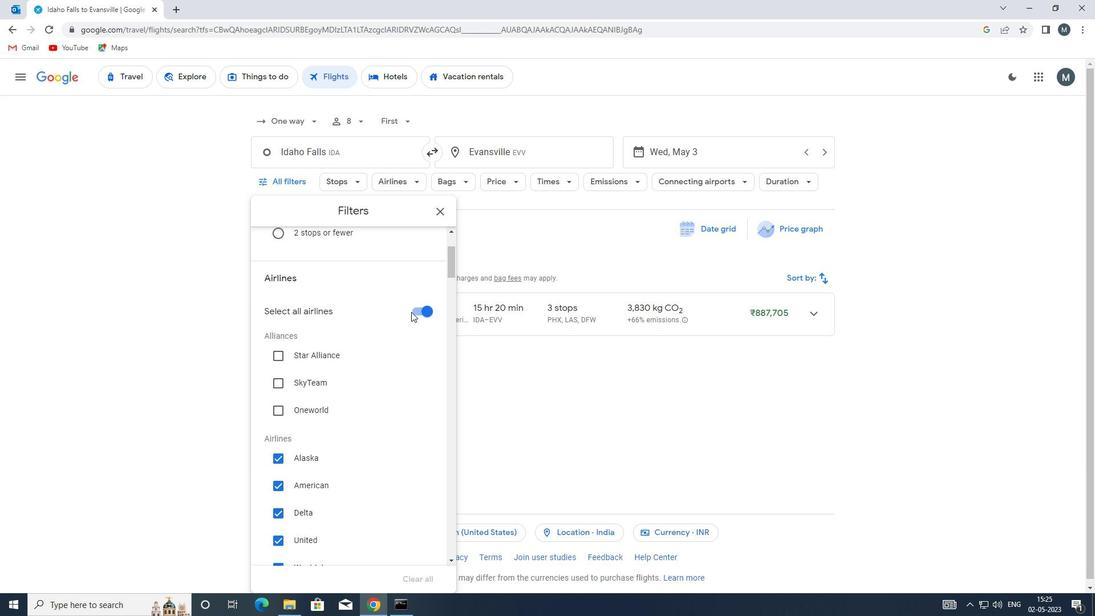 
Action: Mouse moved to (426, 310)
Screenshot: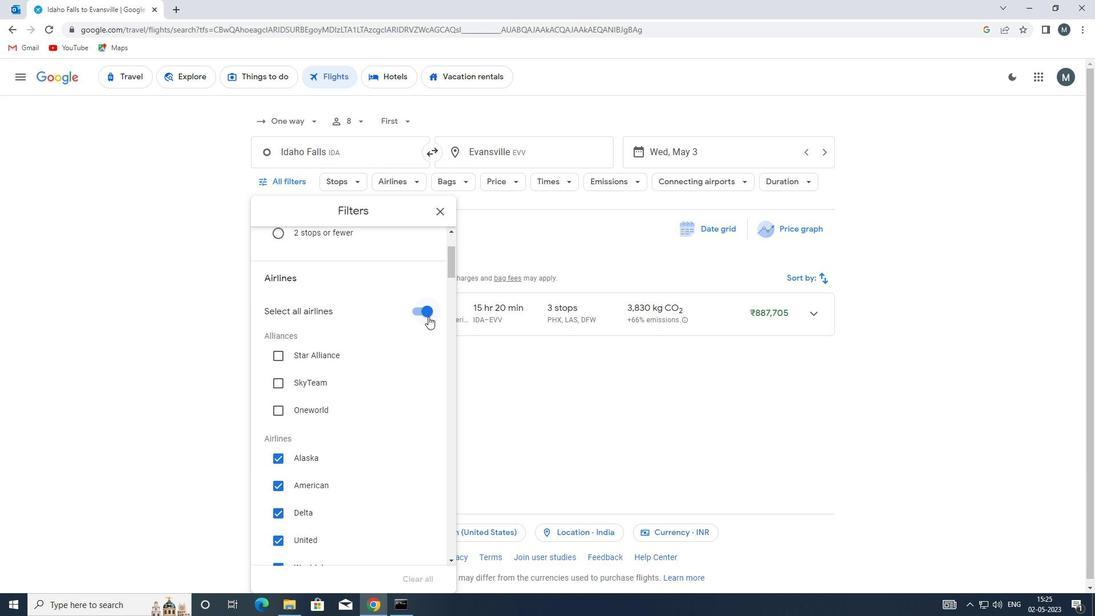 
Action: Mouse pressed left at (426, 310)
Screenshot: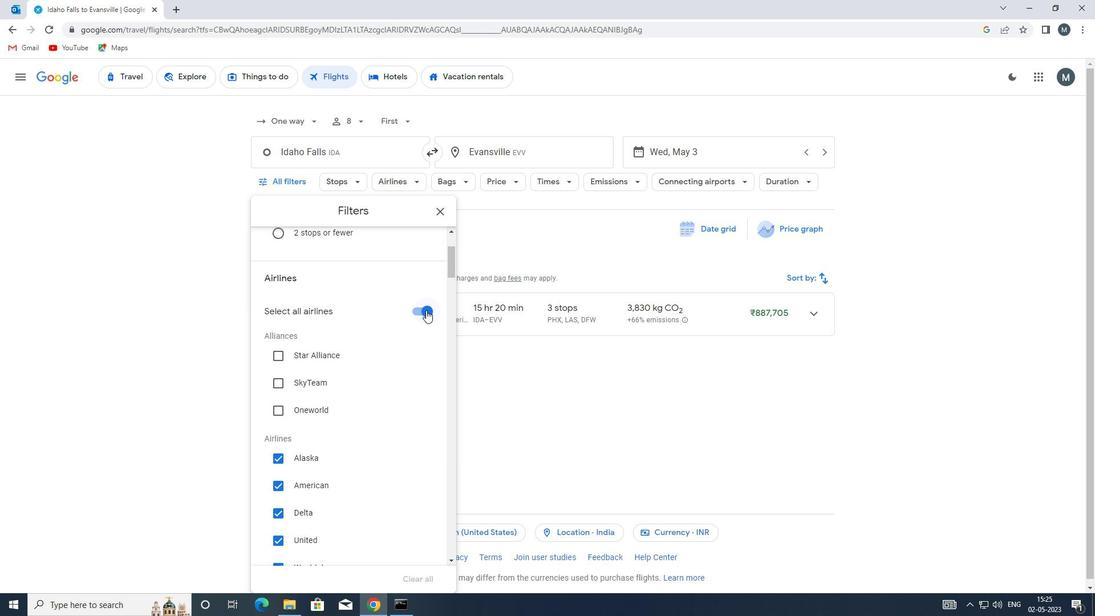 
Action: Mouse moved to (416, 317)
Screenshot: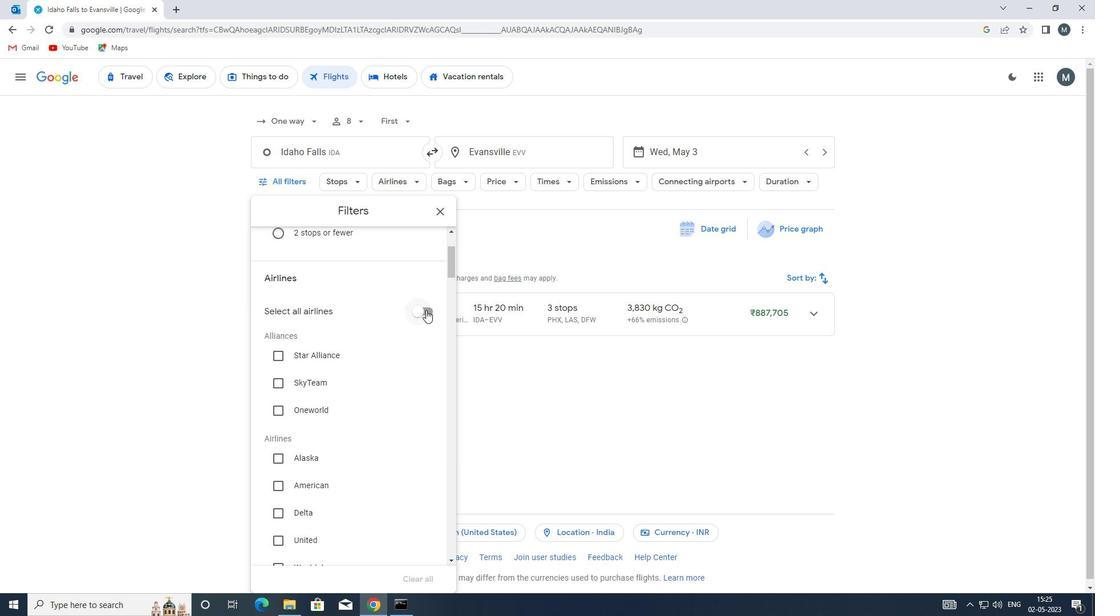 
Action: Mouse scrolled (416, 317) with delta (0, 0)
Screenshot: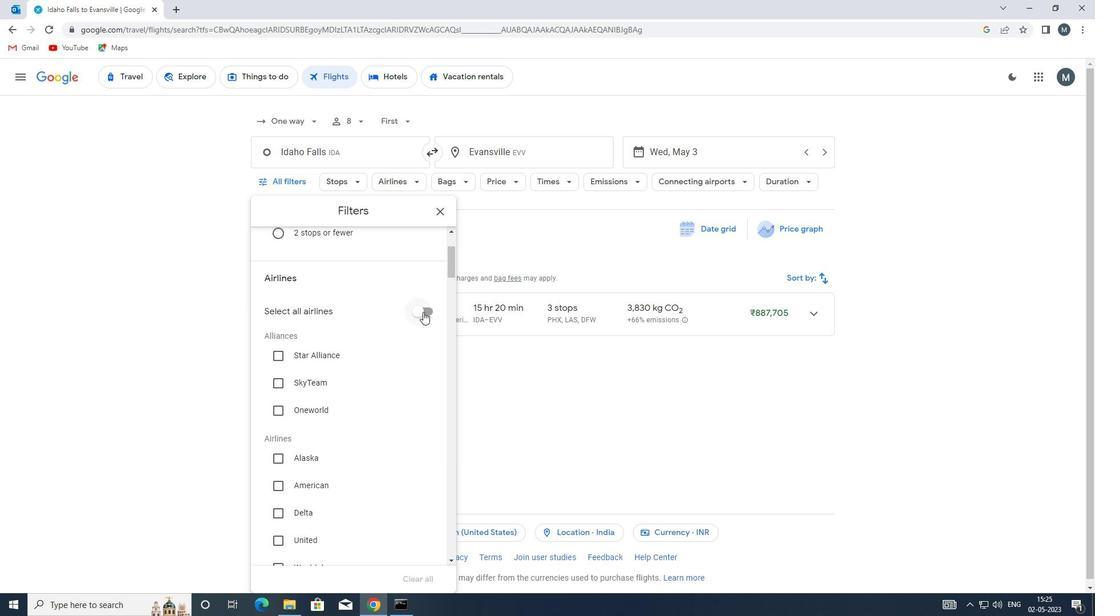 
Action: Mouse moved to (411, 323)
Screenshot: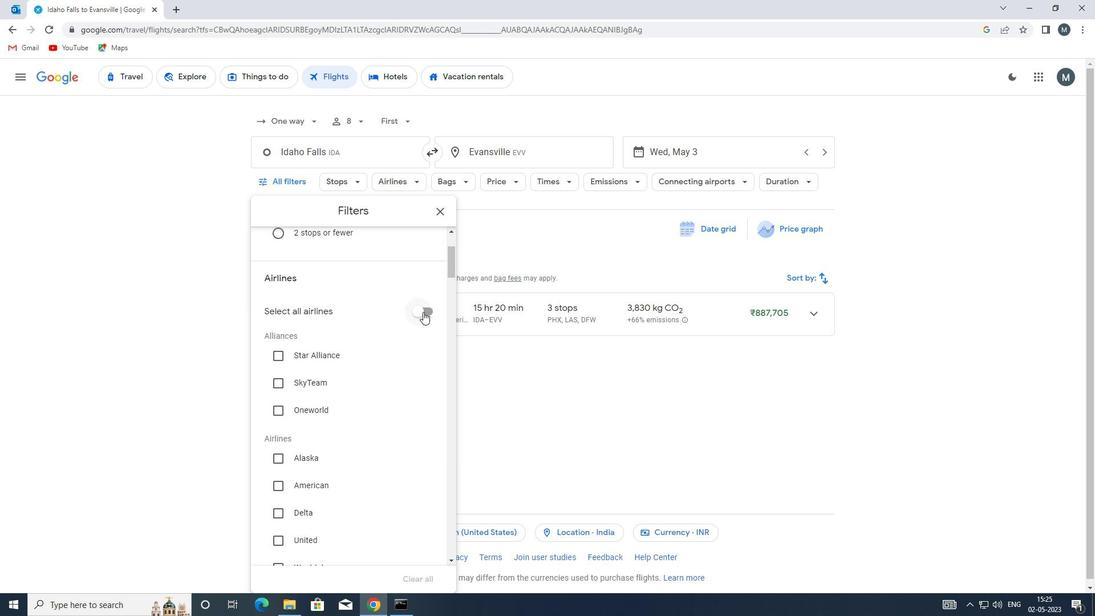 
Action: Mouse scrolled (411, 322) with delta (0, 0)
Screenshot: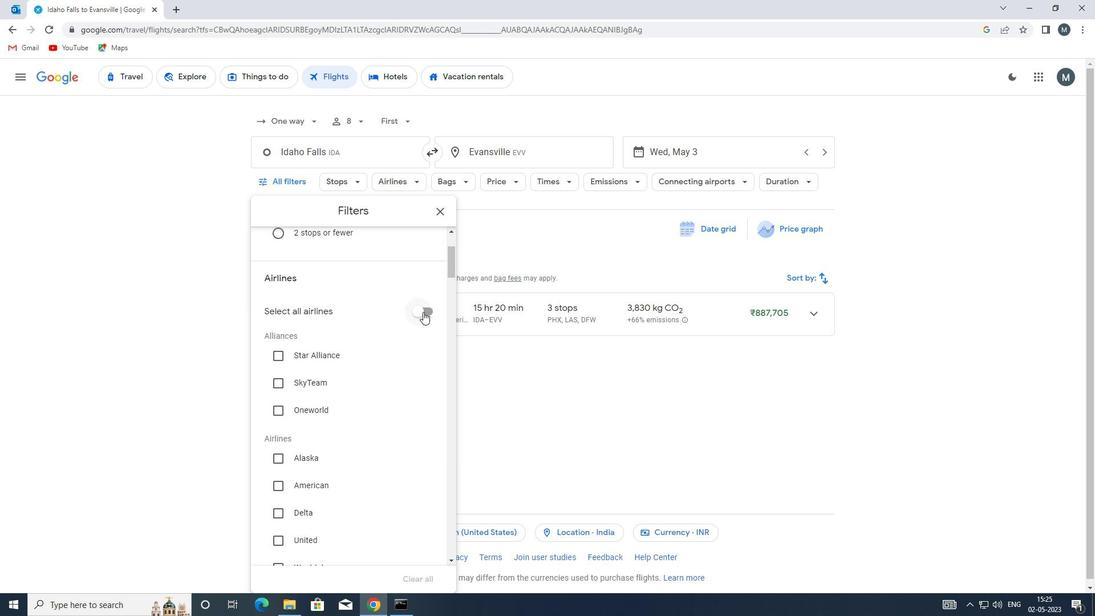 
Action: Mouse moved to (320, 374)
Screenshot: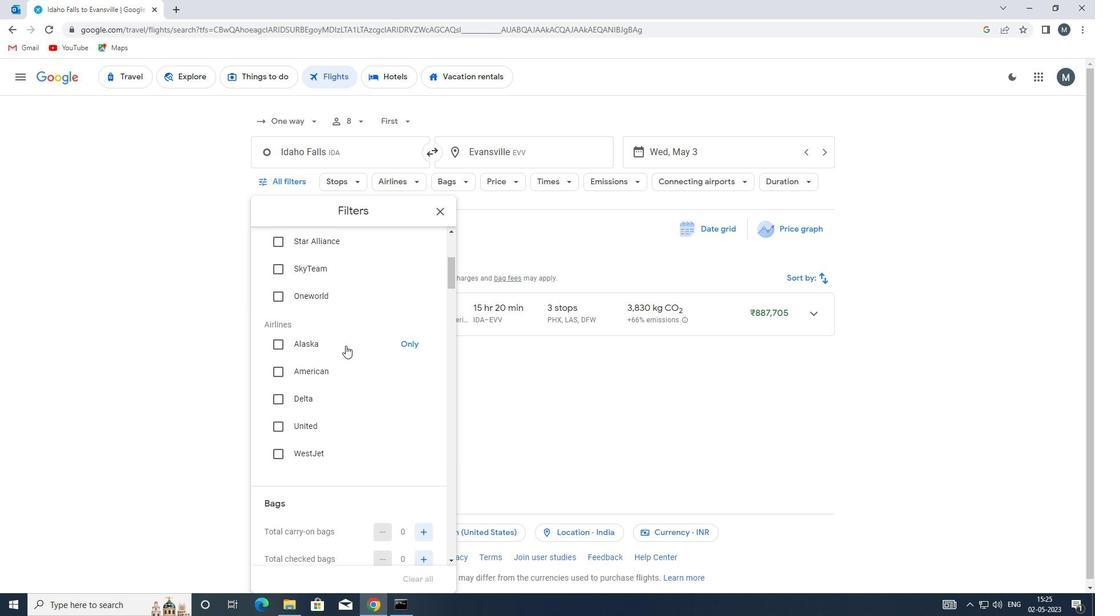 
Action: Mouse scrolled (320, 374) with delta (0, 0)
Screenshot: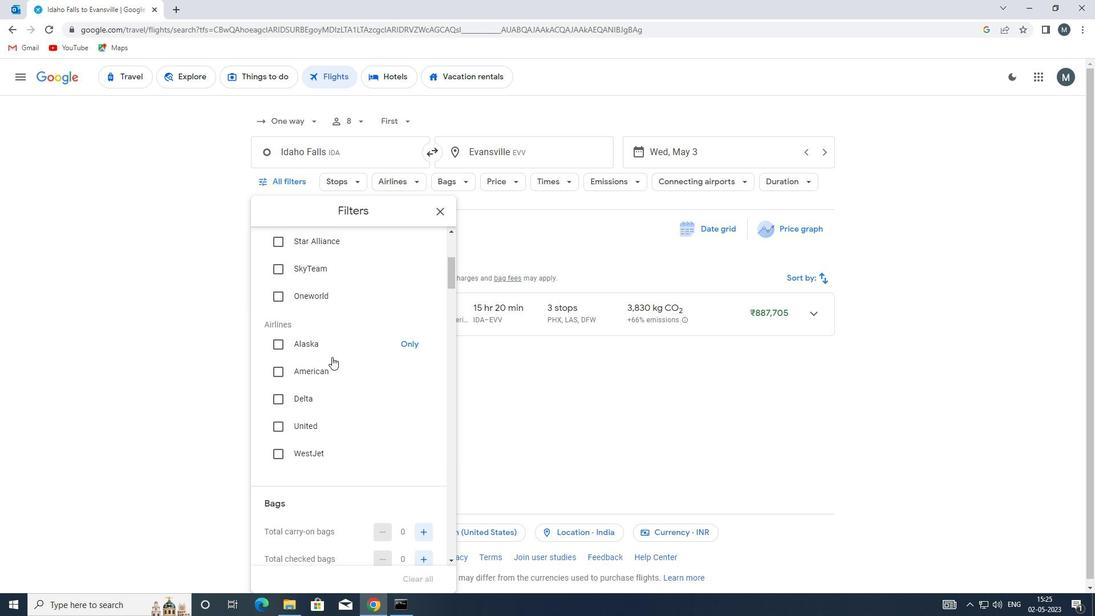 
Action: Mouse scrolled (320, 374) with delta (0, 0)
Screenshot: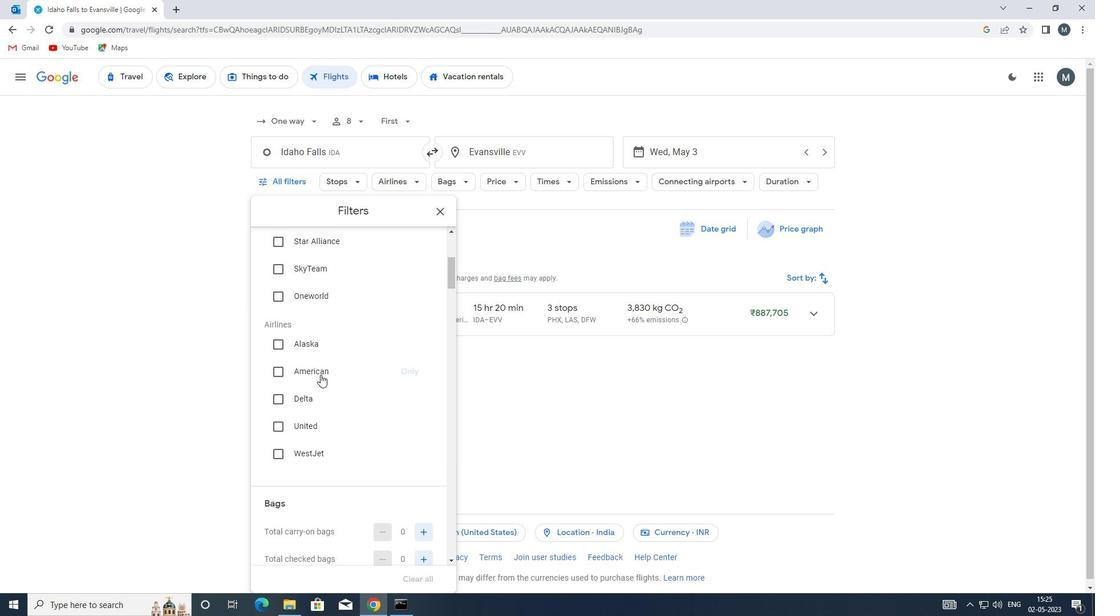 
Action: Mouse moved to (280, 311)
Screenshot: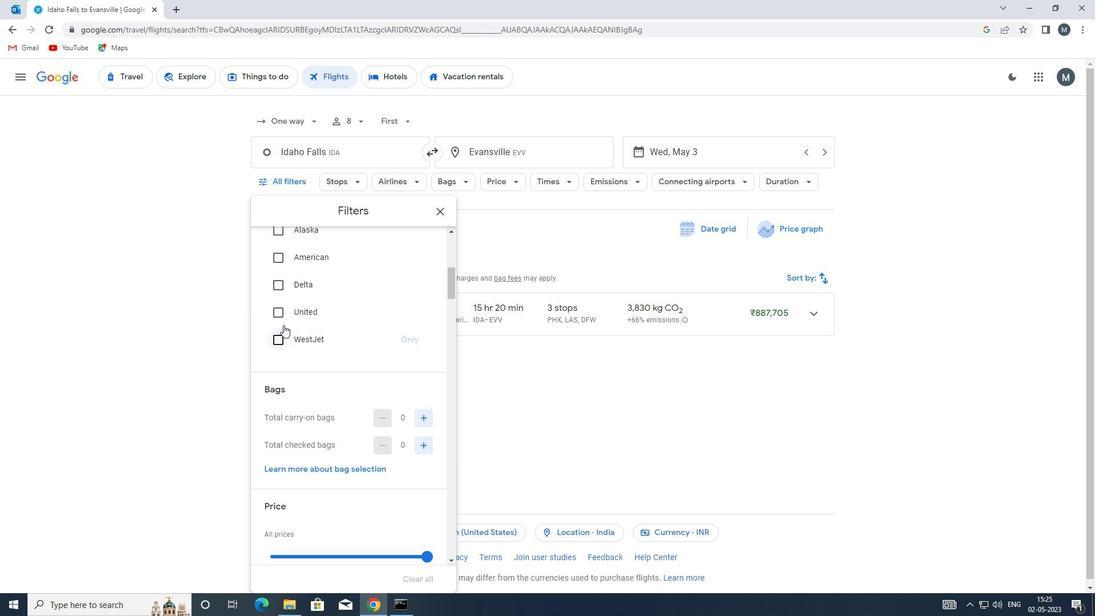 
Action: Mouse pressed left at (280, 311)
Screenshot: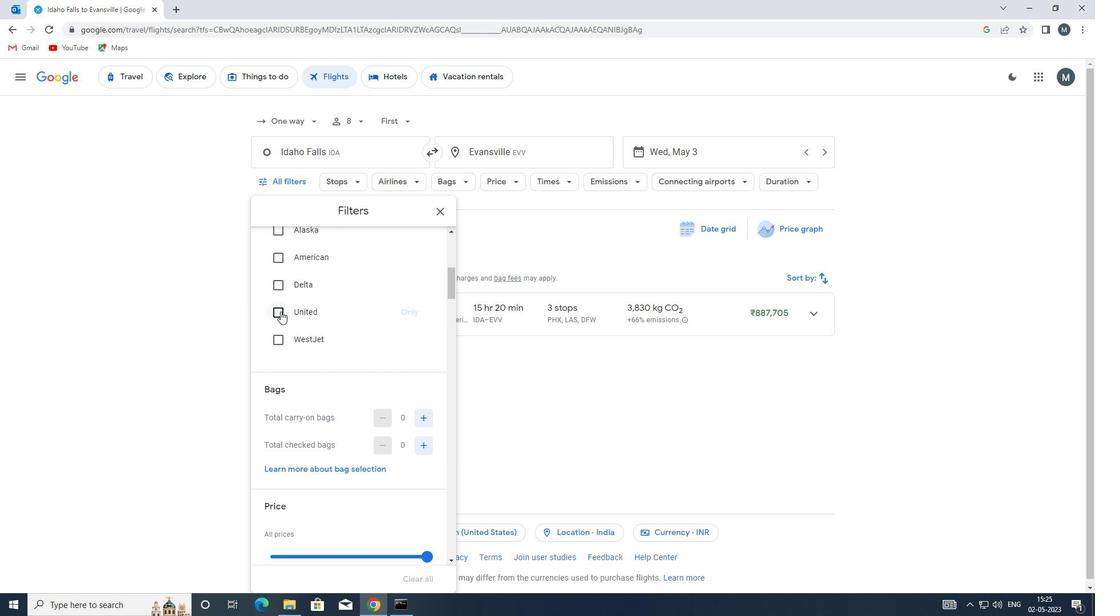 
Action: Mouse moved to (361, 346)
Screenshot: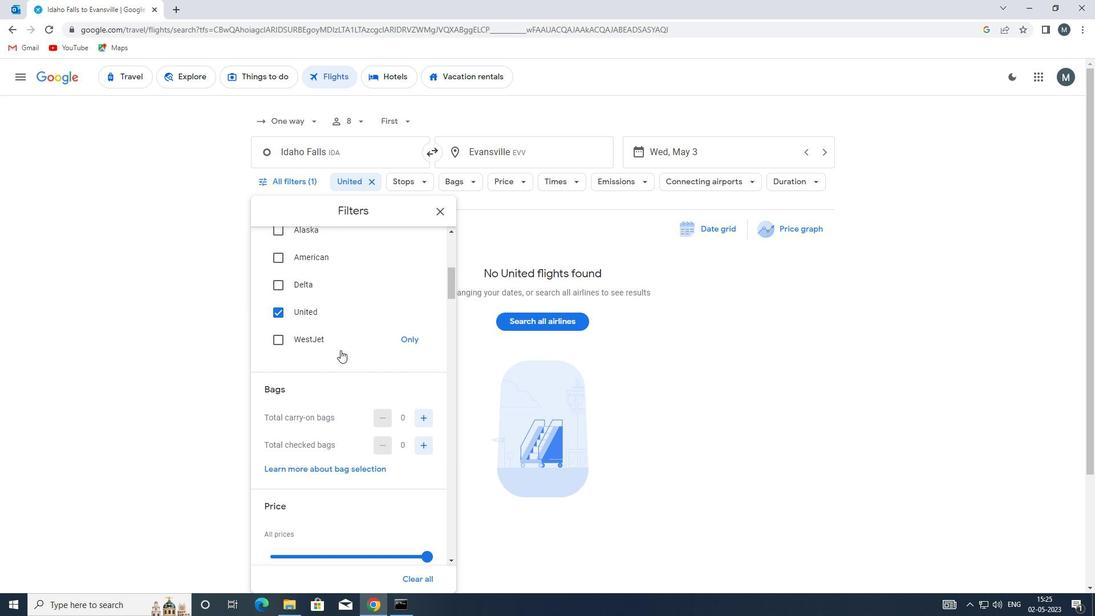 
Action: Mouse scrolled (361, 346) with delta (0, 0)
Screenshot: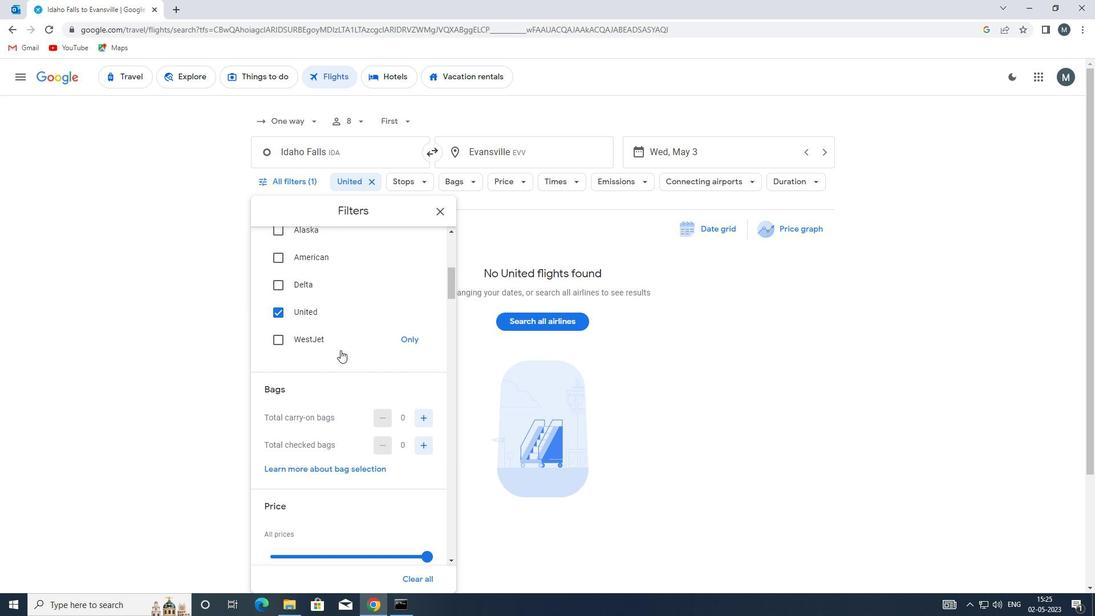 
Action: Mouse scrolled (361, 346) with delta (0, 0)
Screenshot: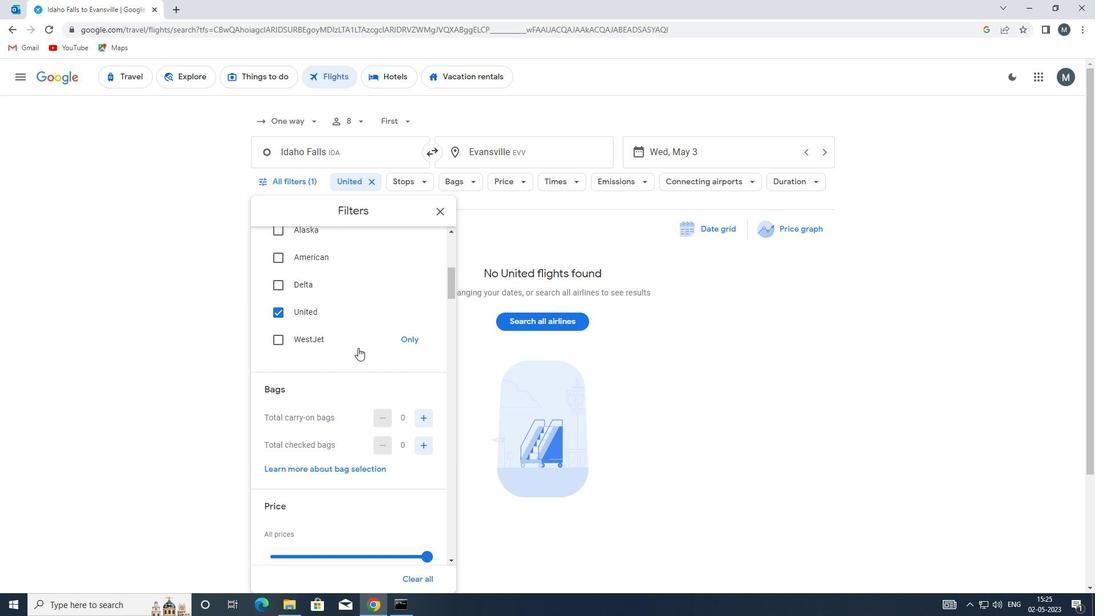 
Action: Mouse moved to (362, 350)
Screenshot: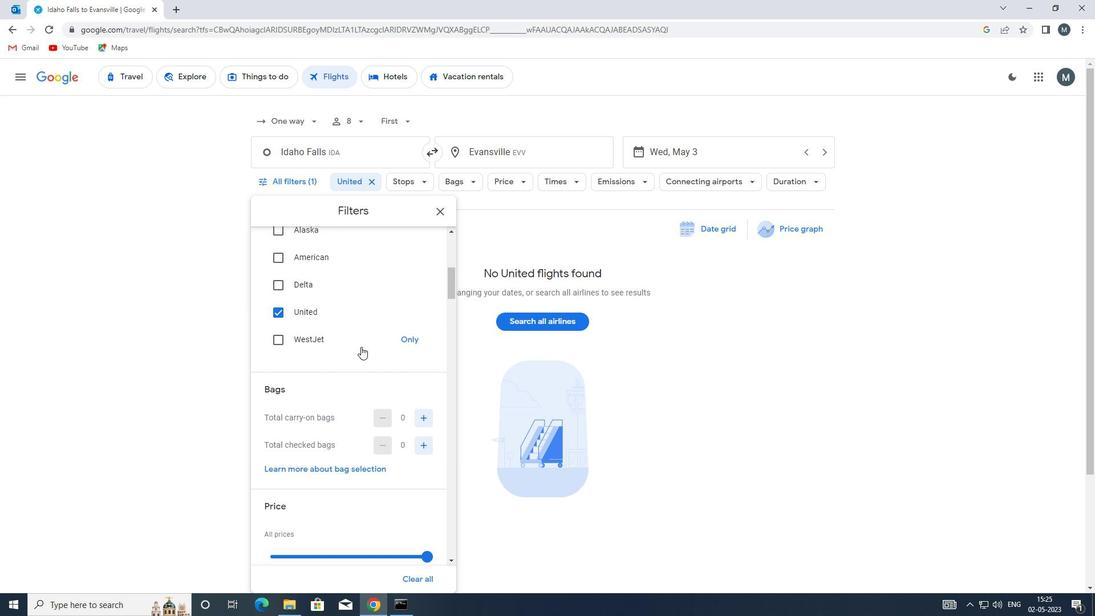 
Action: Mouse scrolled (362, 349) with delta (0, 0)
Screenshot: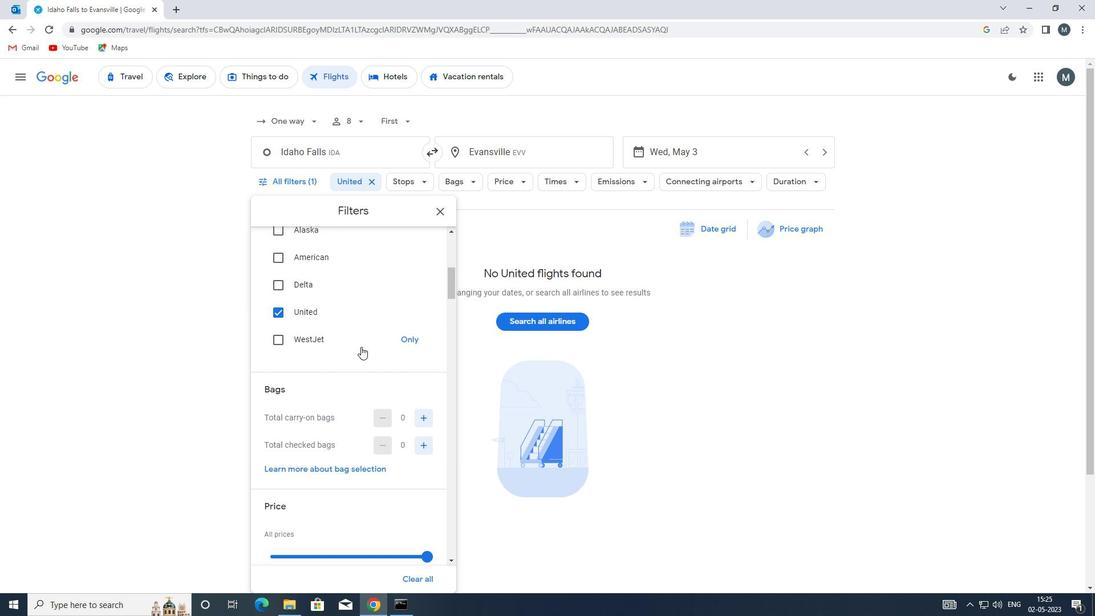 
Action: Mouse moved to (423, 277)
Screenshot: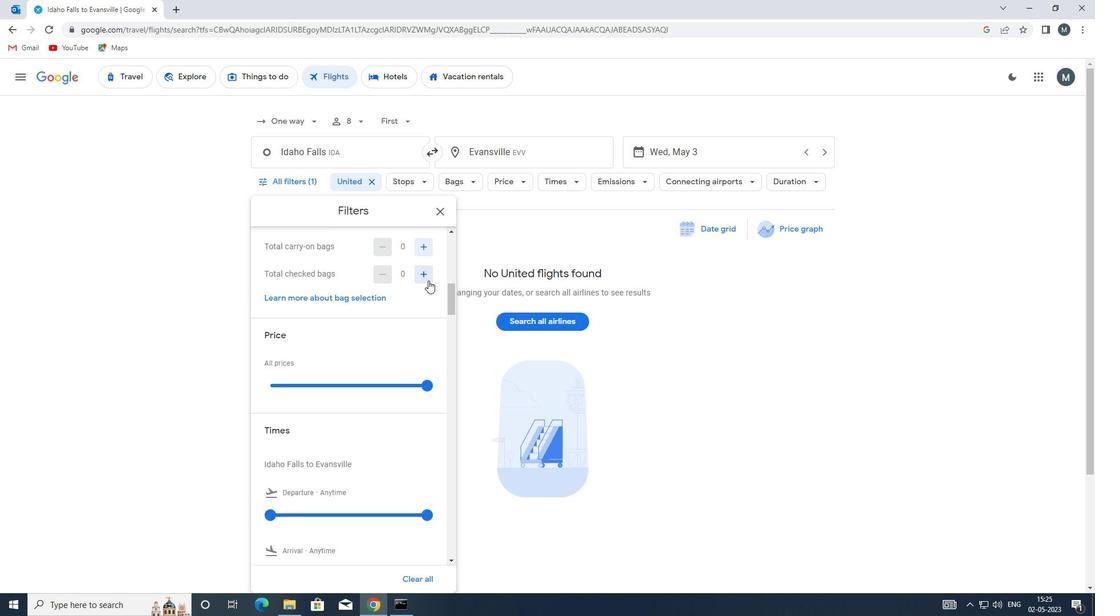 
Action: Mouse pressed left at (423, 277)
Screenshot: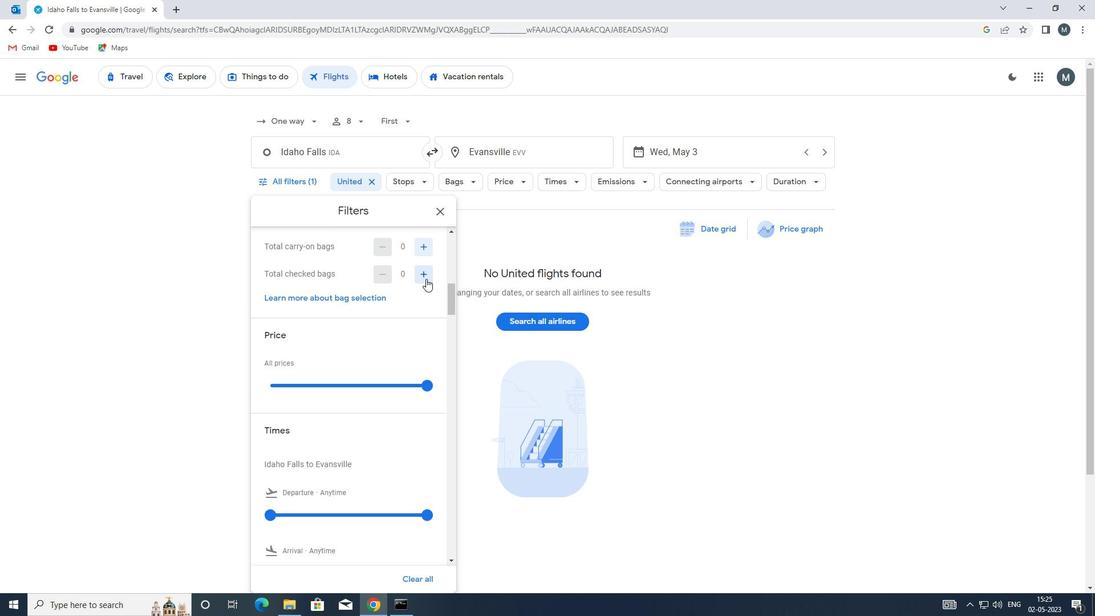 
Action: Mouse moved to (320, 383)
Screenshot: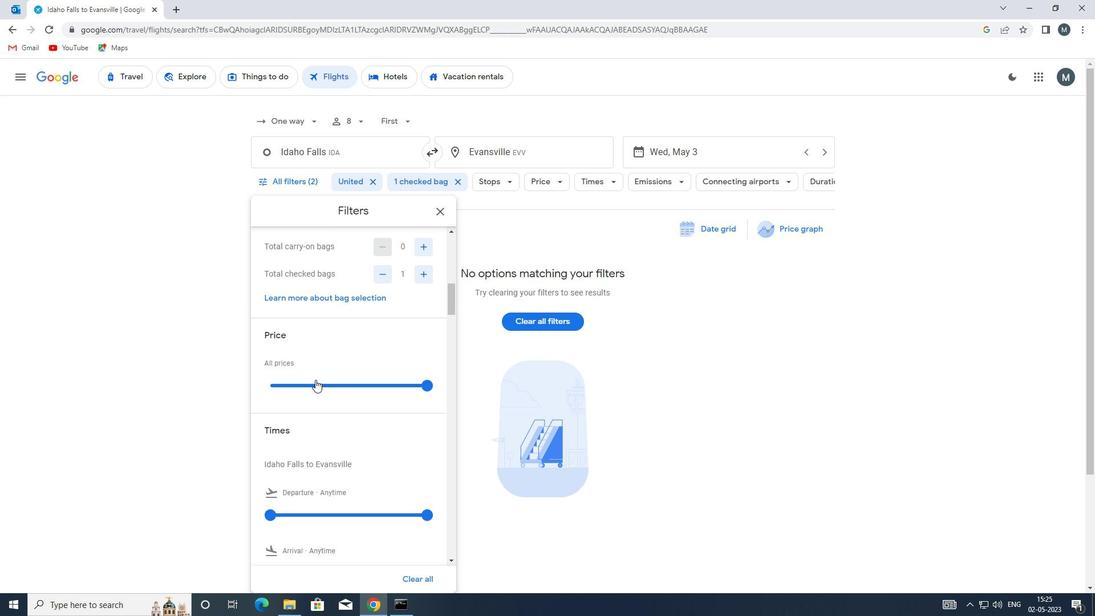 
Action: Mouse pressed left at (320, 383)
Screenshot: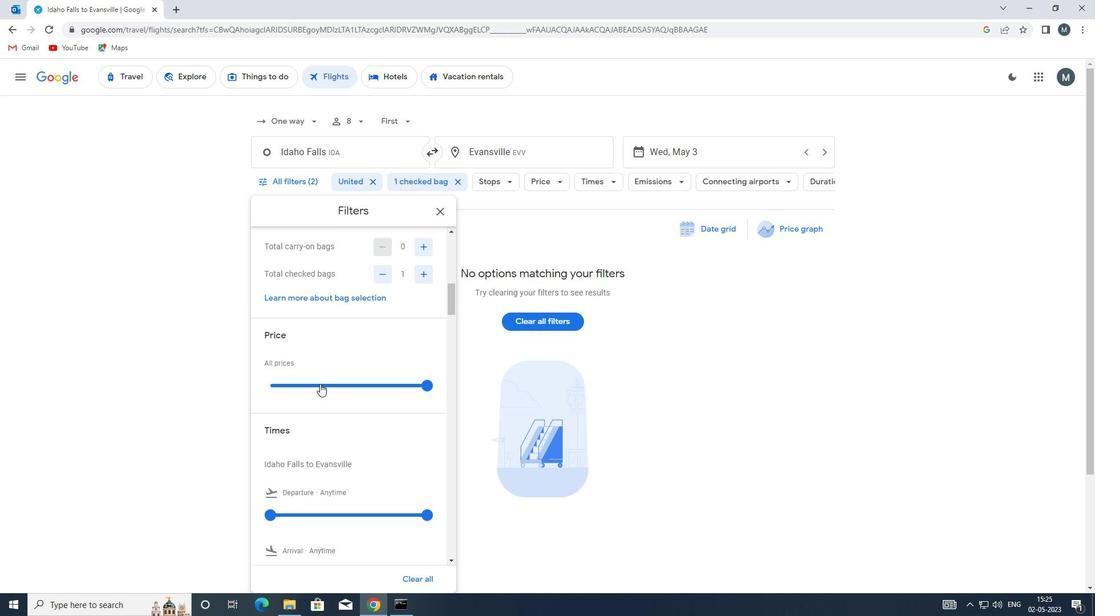 
Action: Mouse pressed left at (320, 383)
Screenshot: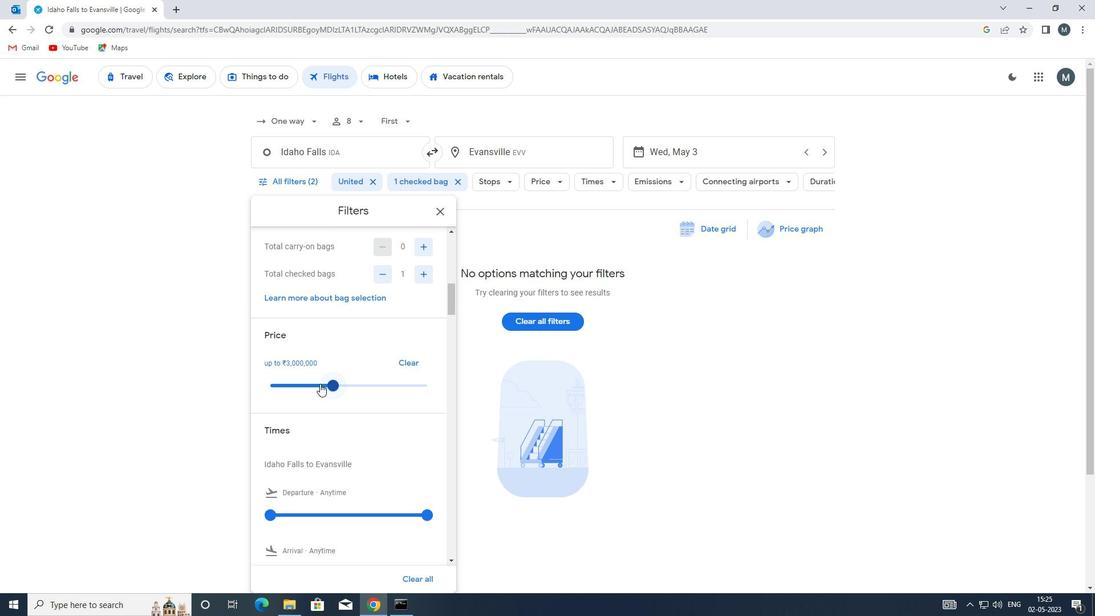 
Action: Mouse moved to (341, 346)
Screenshot: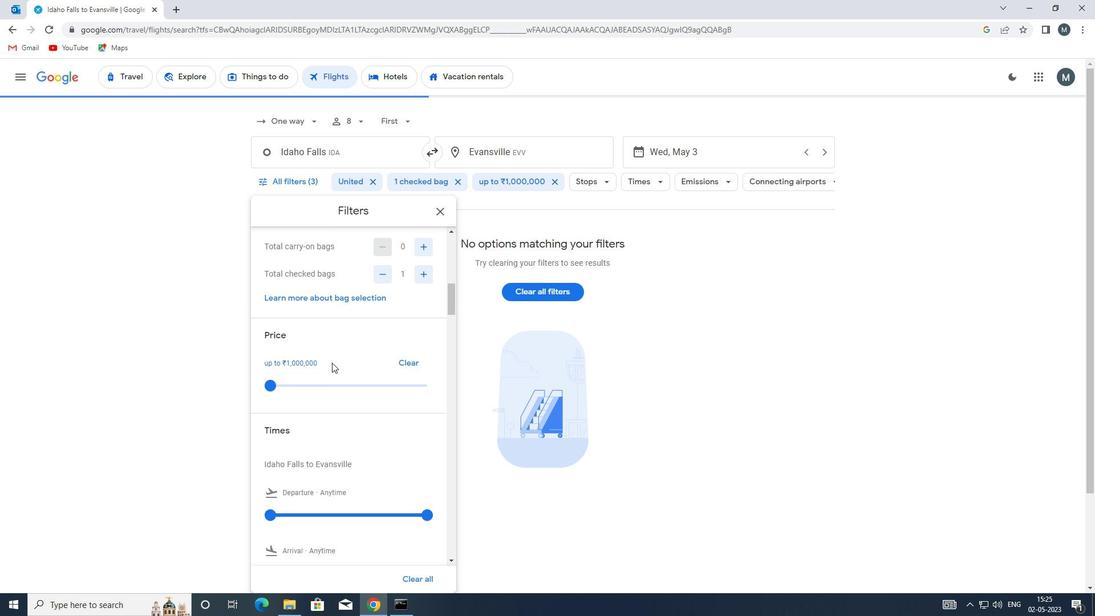 
Action: Mouse scrolled (341, 346) with delta (0, 0)
Screenshot: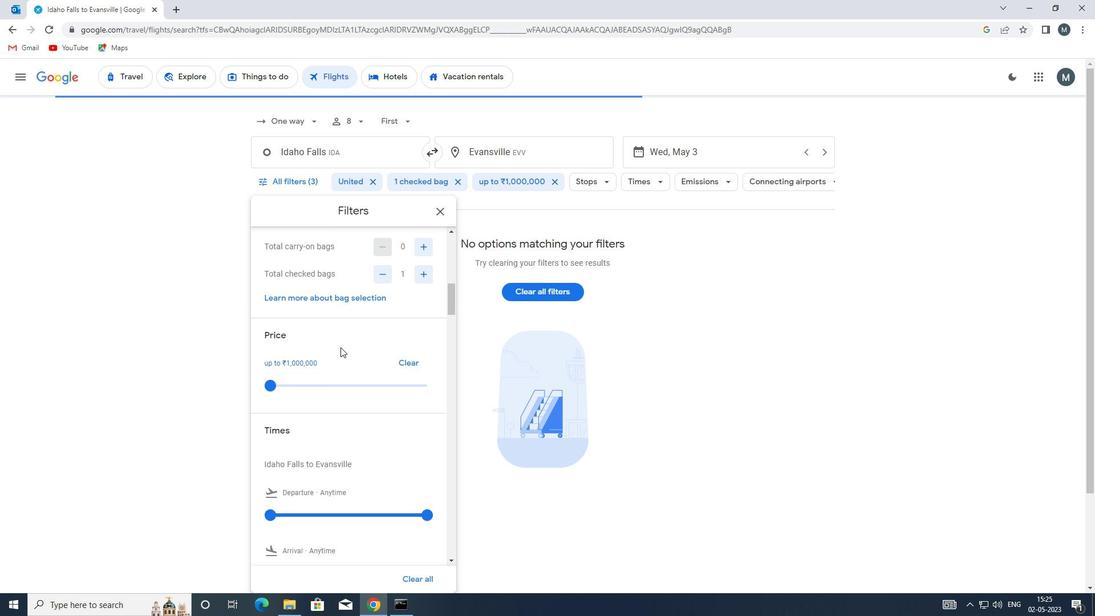 
Action: Mouse scrolled (341, 346) with delta (0, 0)
Screenshot: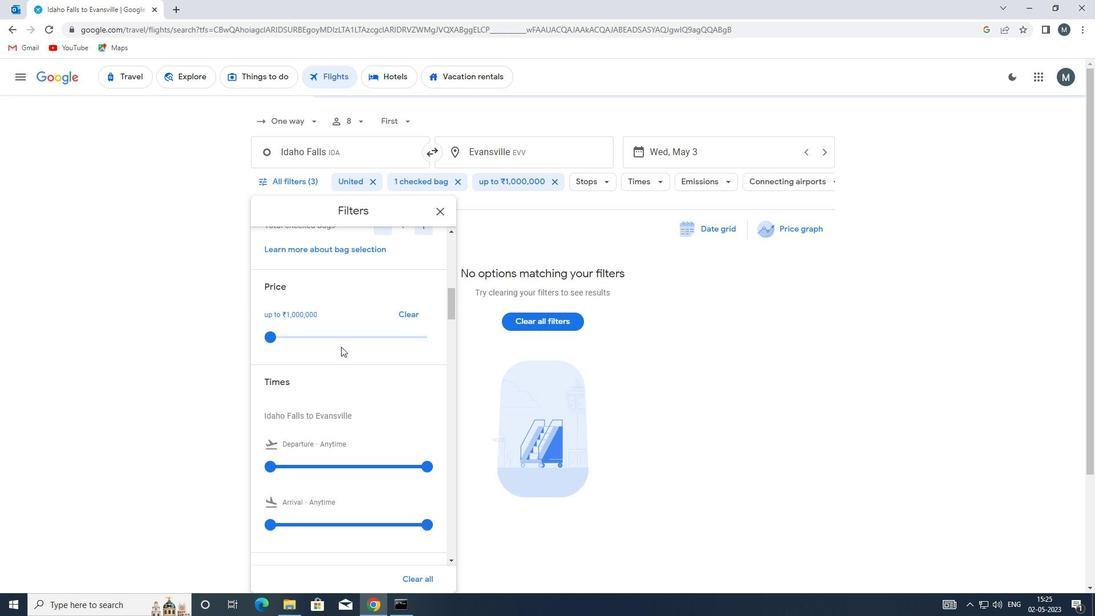 
Action: Mouse scrolled (341, 346) with delta (0, 0)
Screenshot: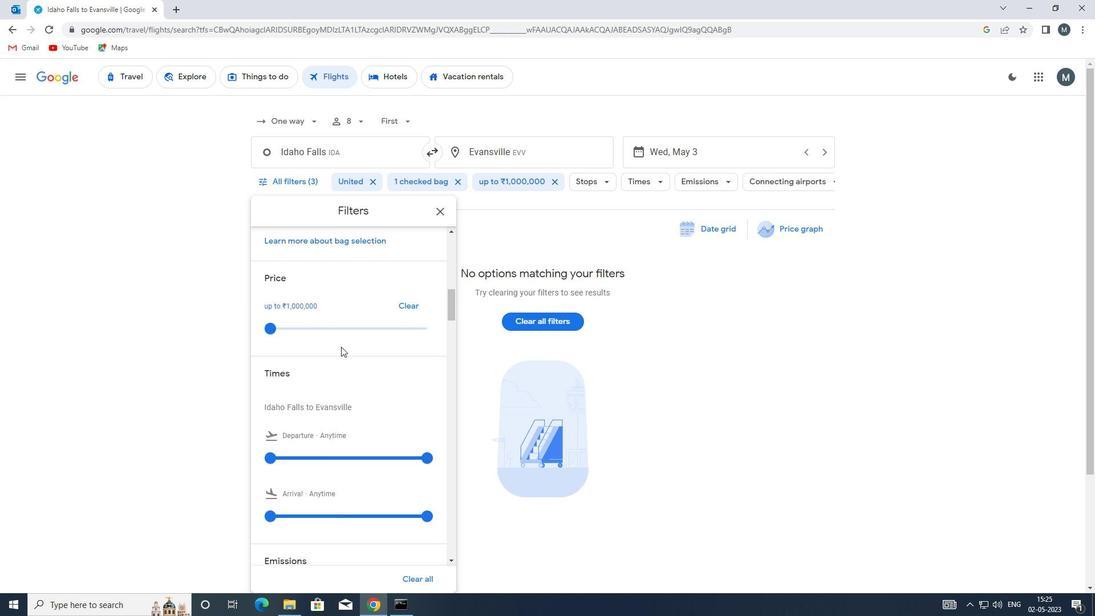 
Action: Mouse scrolled (341, 347) with delta (0, 0)
Screenshot: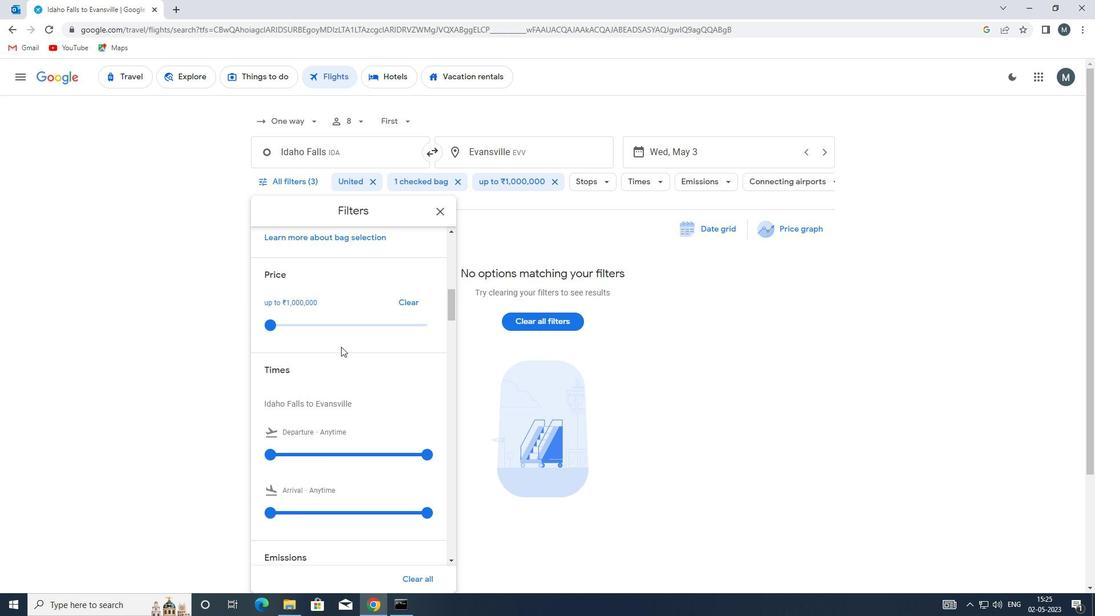 
Action: Mouse moved to (300, 346)
Screenshot: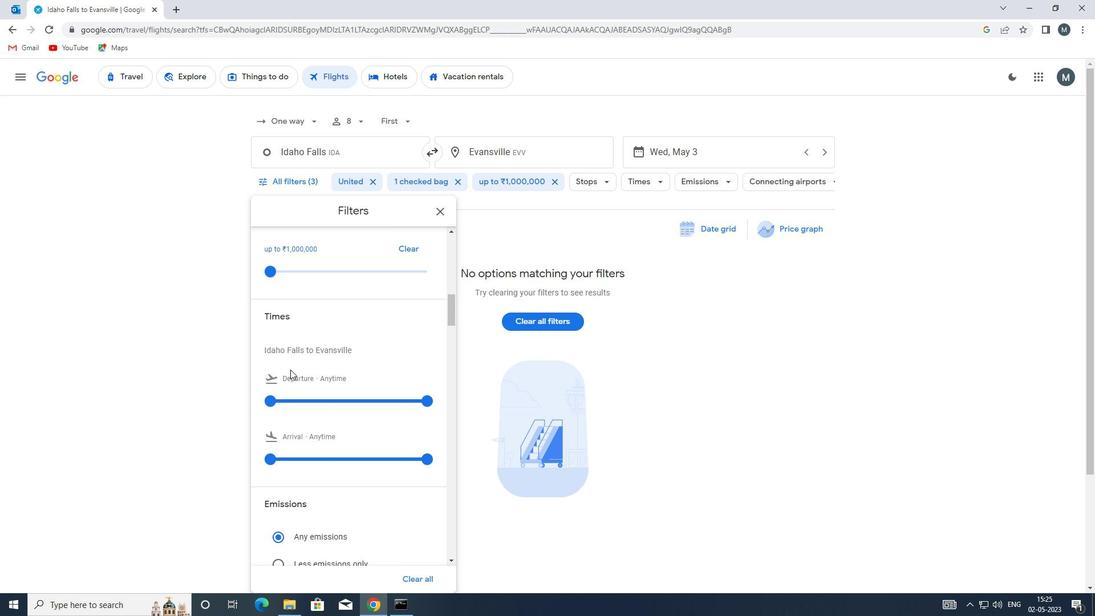 
Action: Mouse scrolled (300, 346) with delta (0, 0)
Screenshot: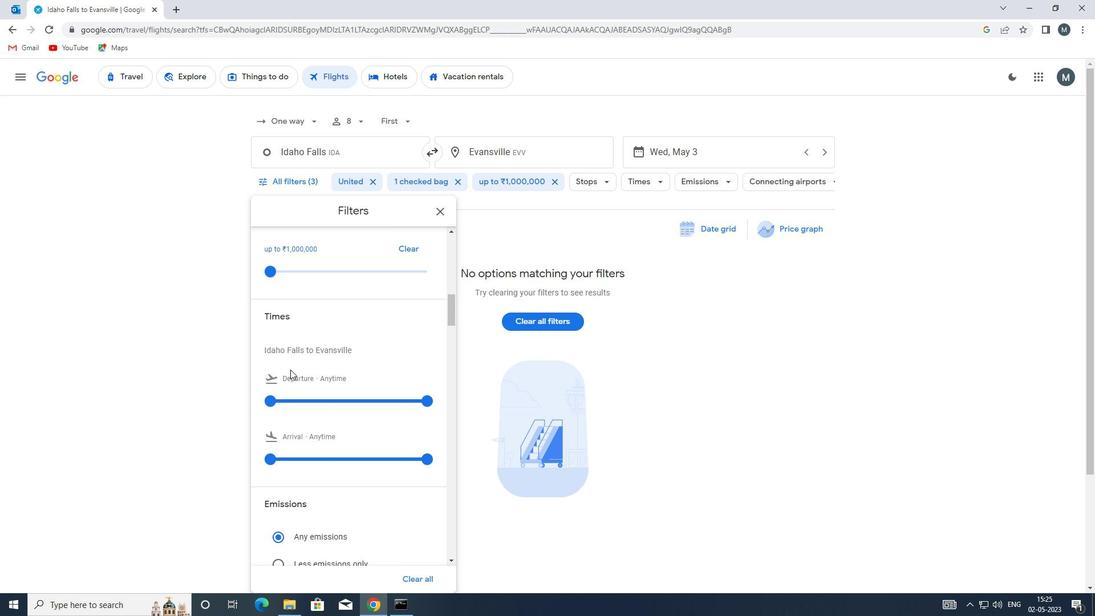 
Action: Mouse scrolled (300, 346) with delta (0, 0)
Screenshot: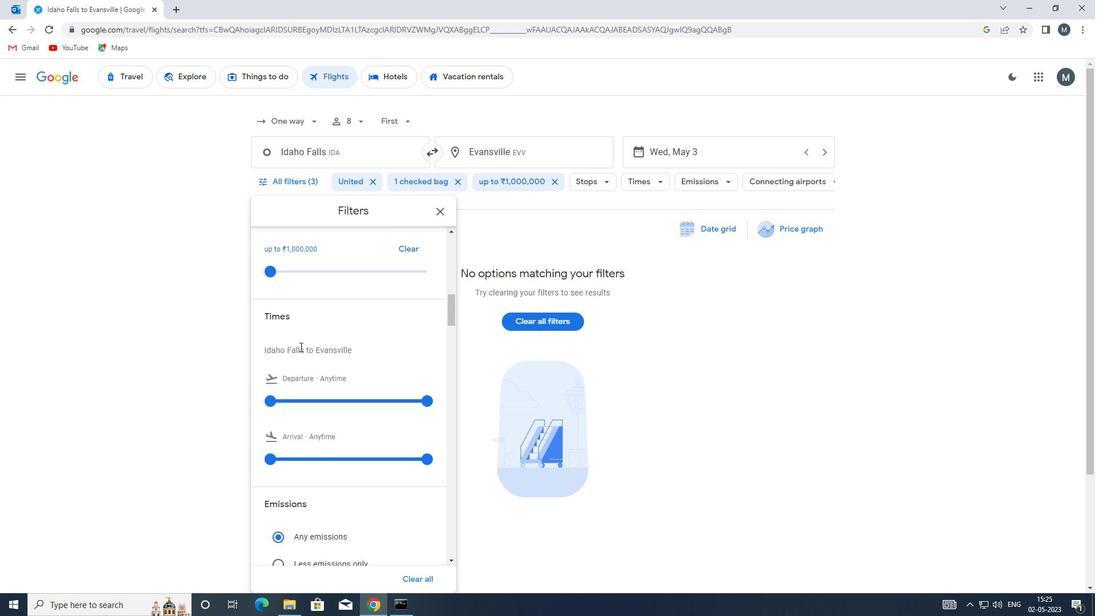 
Action: Mouse moved to (274, 285)
Screenshot: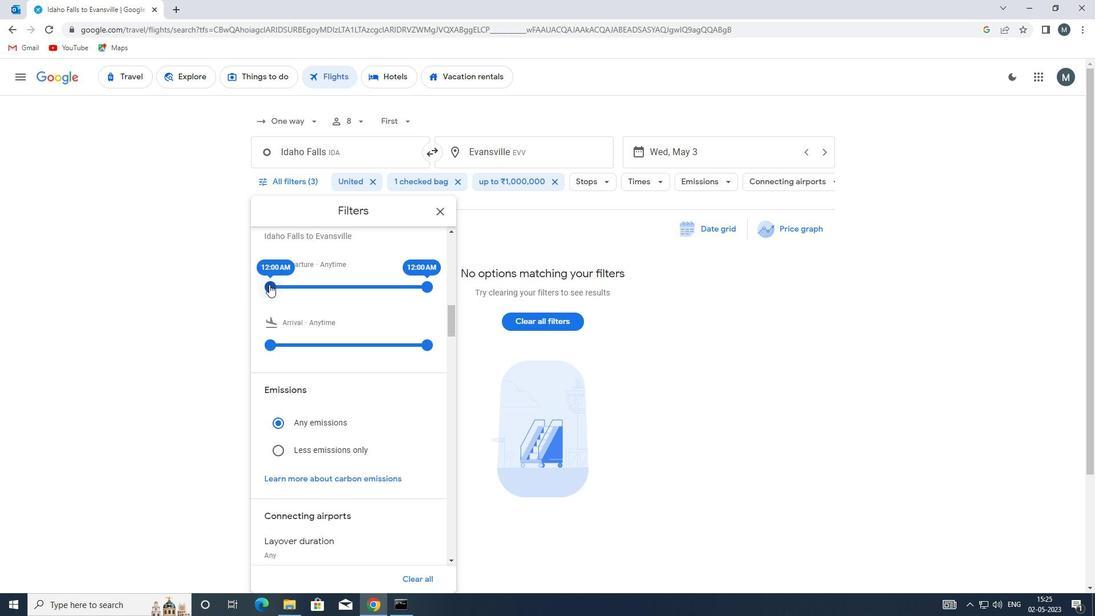 
Action: Mouse pressed left at (274, 285)
Screenshot: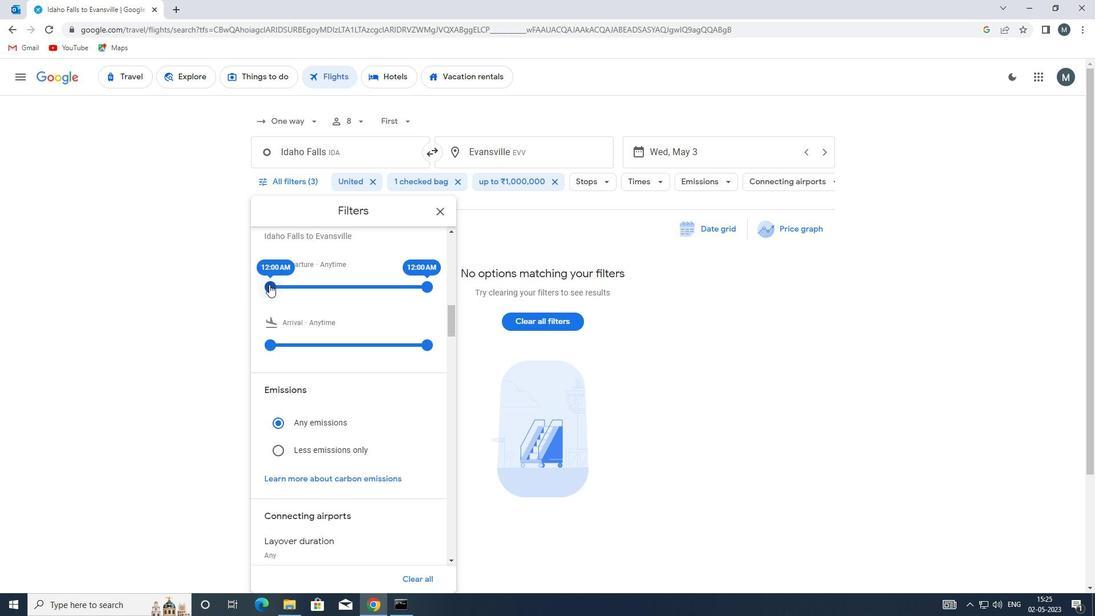 
Action: Mouse moved to (424, 285)
Screenshot: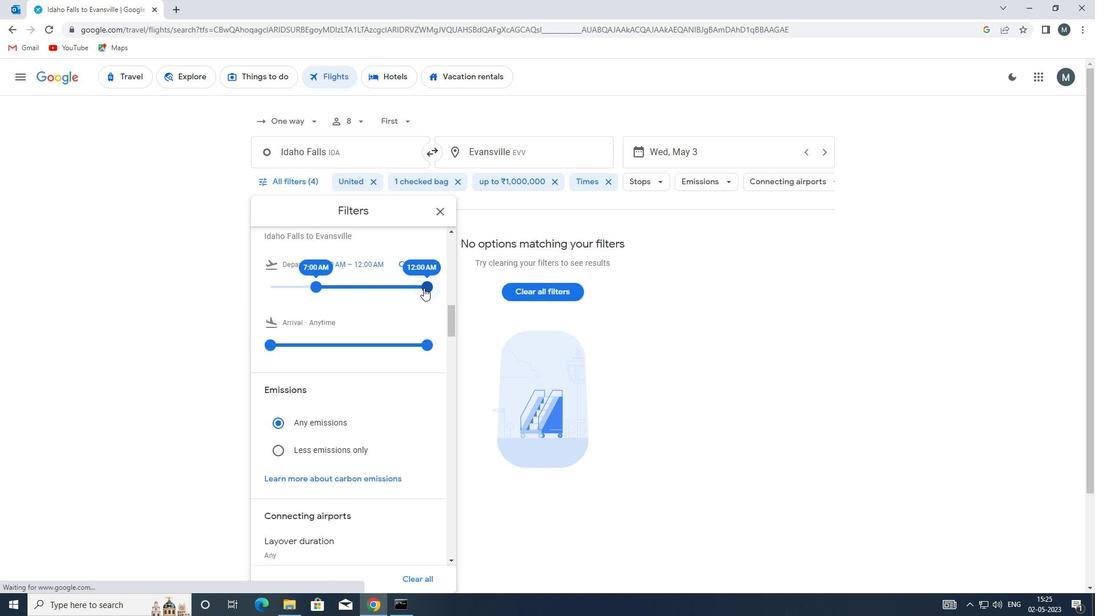 
Action: Mouse pressed left at (424, 285)
Screenshot: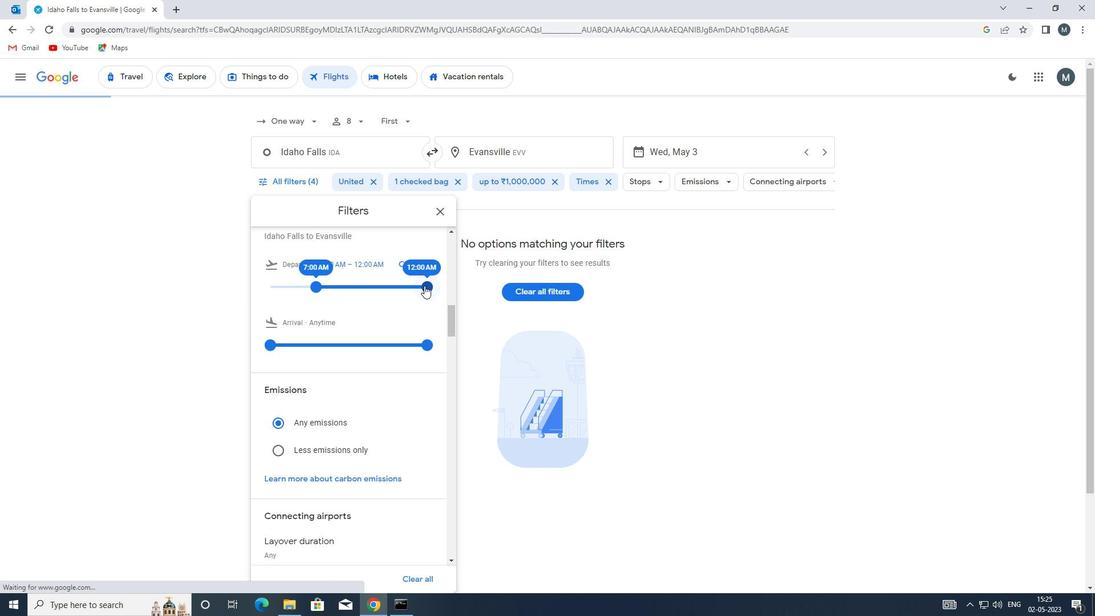 
Action: Mouse moved to (326, 281)
Screenshot: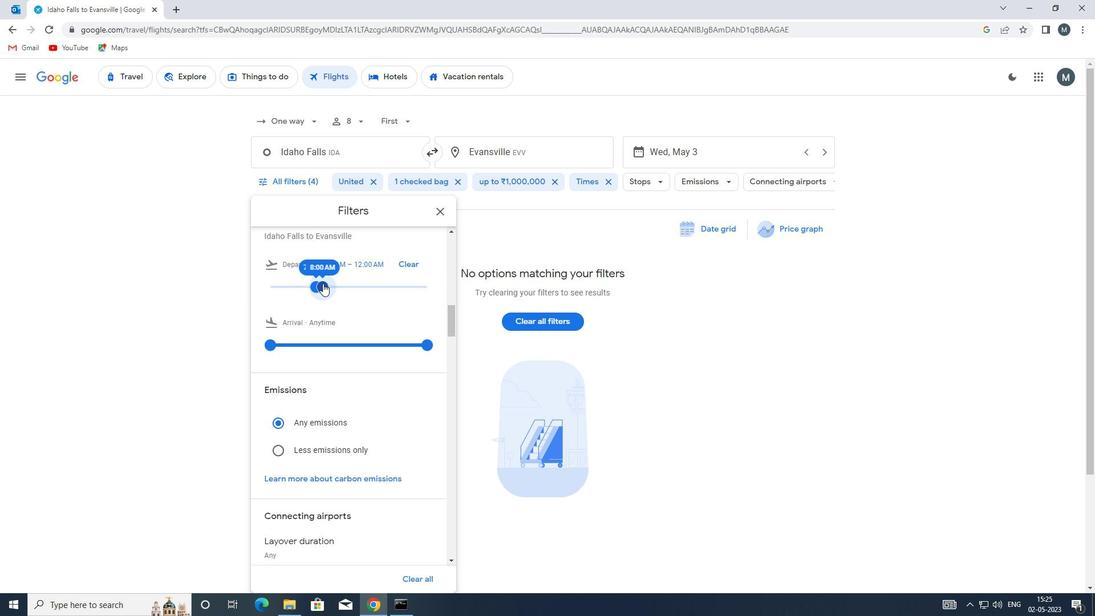 
Action: Mouse scrolled (326, 280) with delta (0, 0)
Screenshot: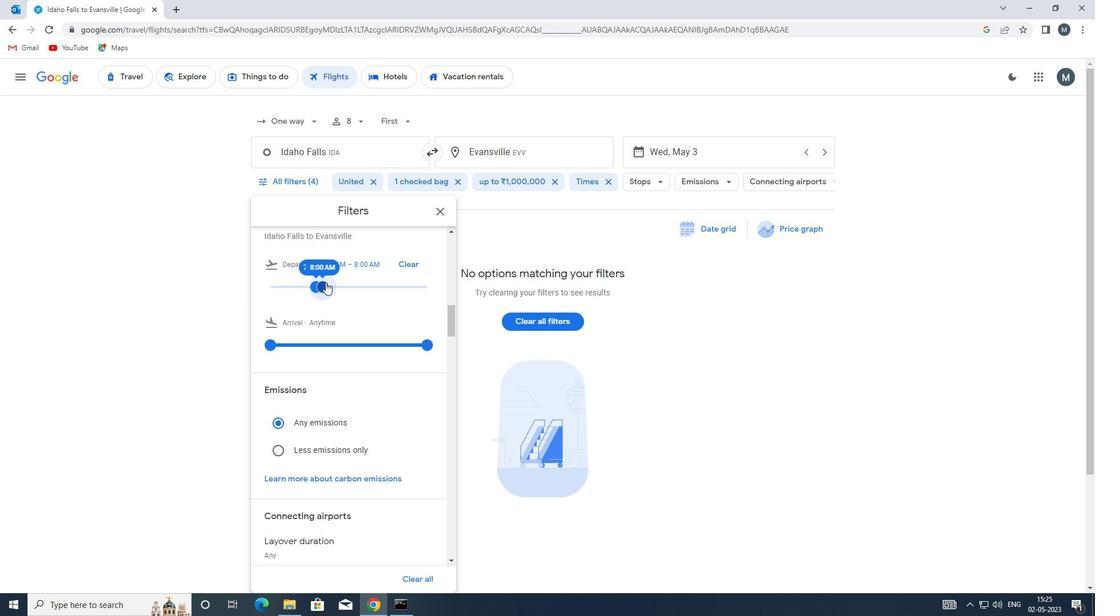 
Action: Mouse moved to (327, 281)
Screenshot: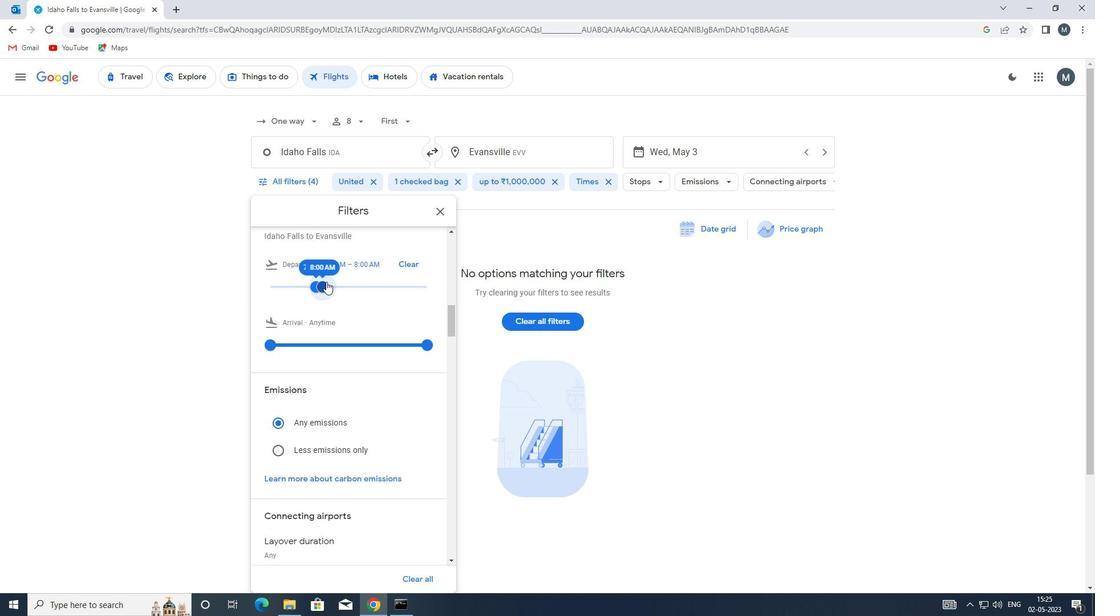 
Action: Mouse scrolled (327, 280) with delta (0, 0)
Screenshot: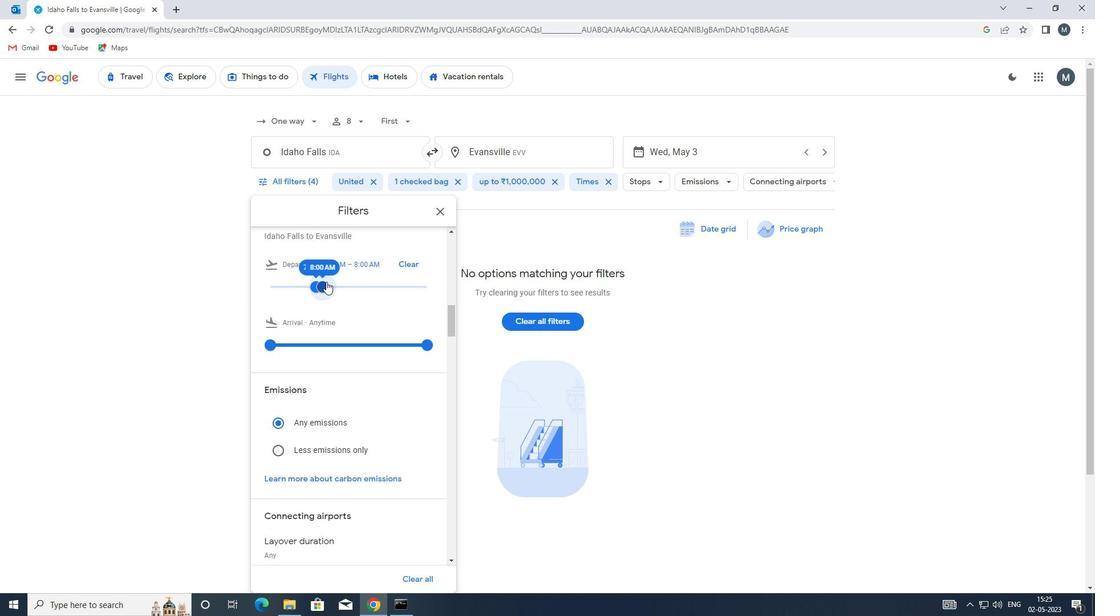 
Action: Mouse moved to (440, 212)
Screenshot: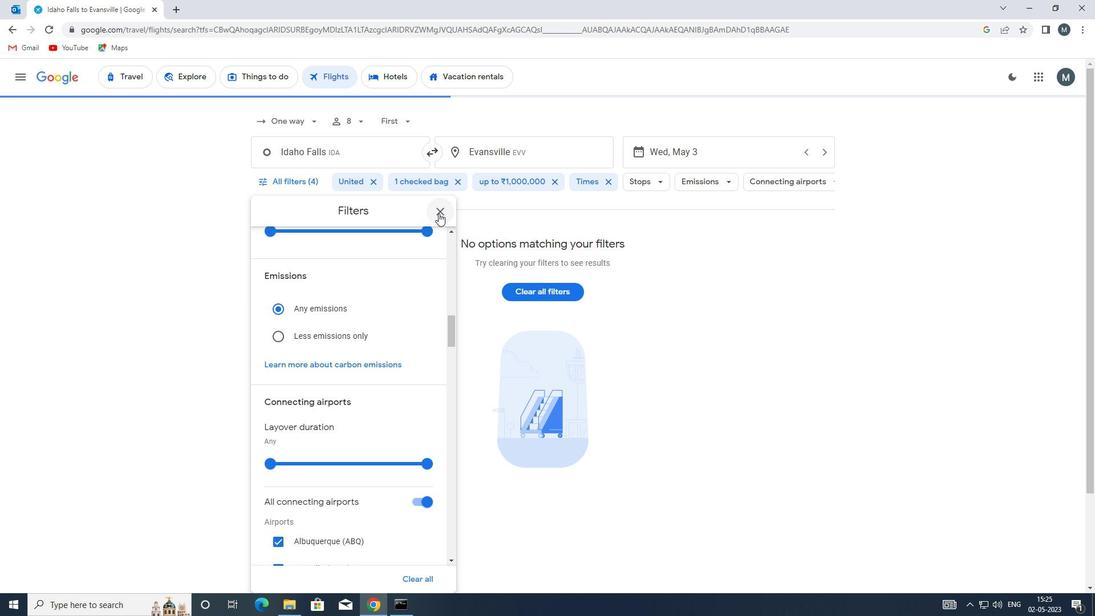 
Action: Mouse pressed left at (440, 212)
Screenshot: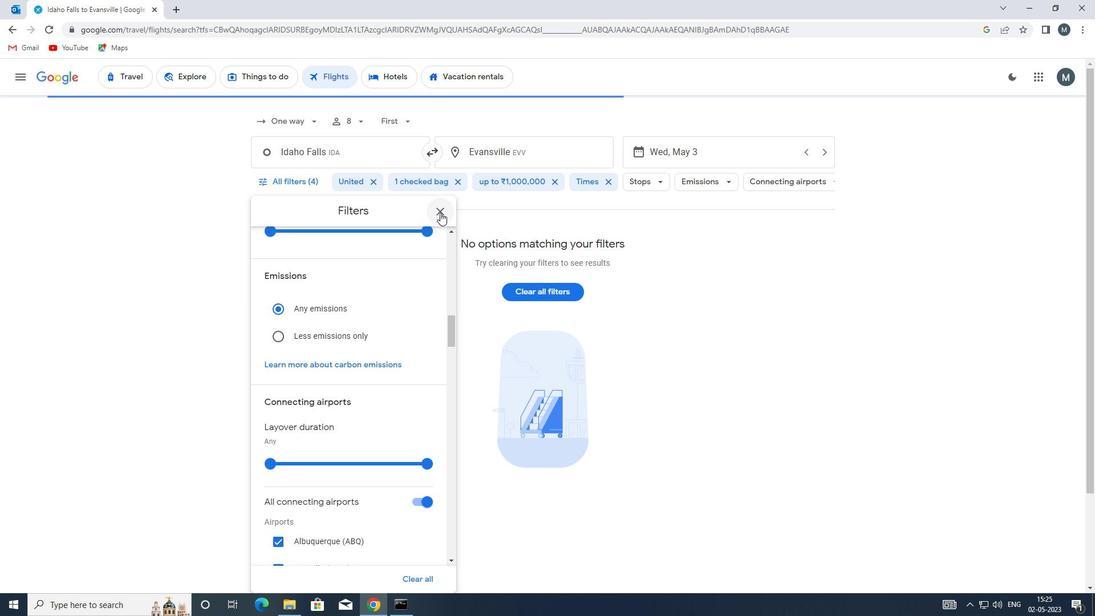 
